 Task: Find connections with filter location Santa Brígida with filter topic #Startuplife with filter profile language Potuguese with filter current company IFFCO Tokio General Insurance Co. Ltd. with filter school Manipur University with filter industry Libraries with filter service category Retirement Planning with filter keywords title Sales Representative
Action: Mouse moved to (547, 78)
Screenshot: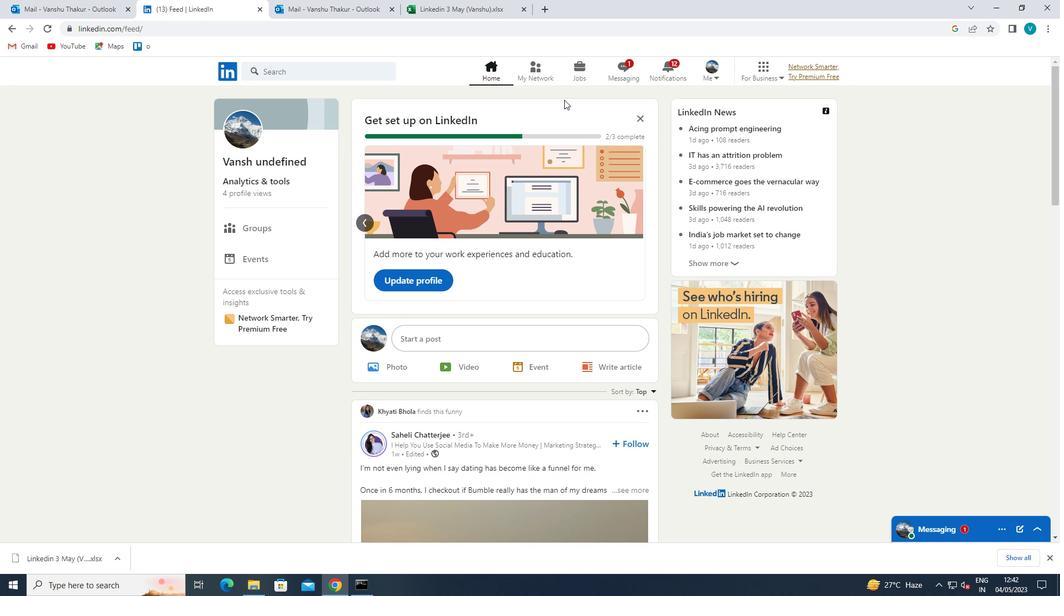 
Action: Mouse pressed left at (547, 78)
Screenshot: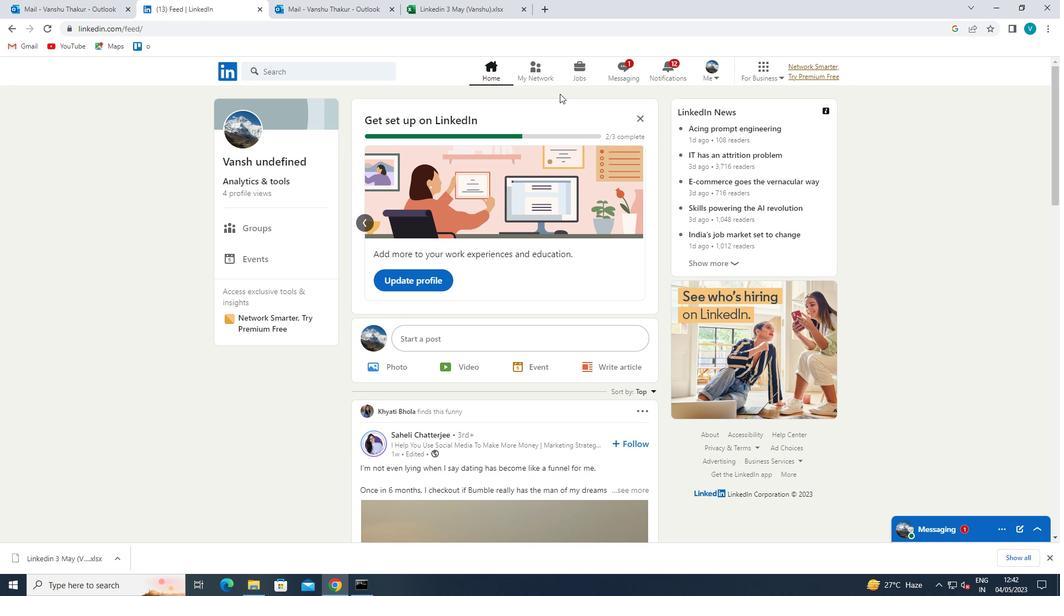 
Action: Mouse moved to (333, 135)
Screenshot: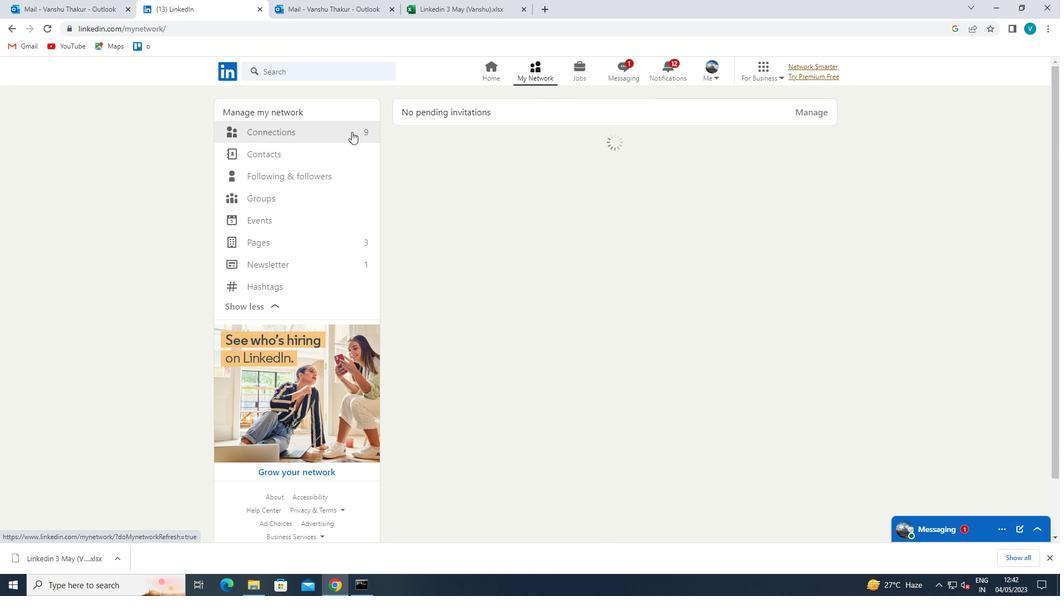 
Action: Mouse pressed left at (333, 135)
Screenshot: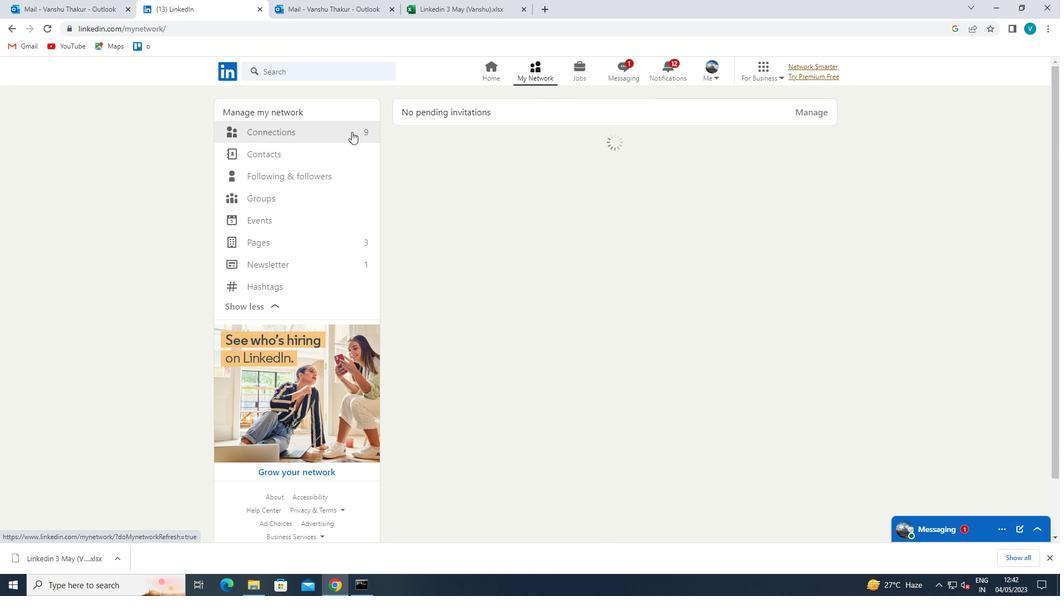 
Action: Mouse moved to (603, 132)
Screenshot: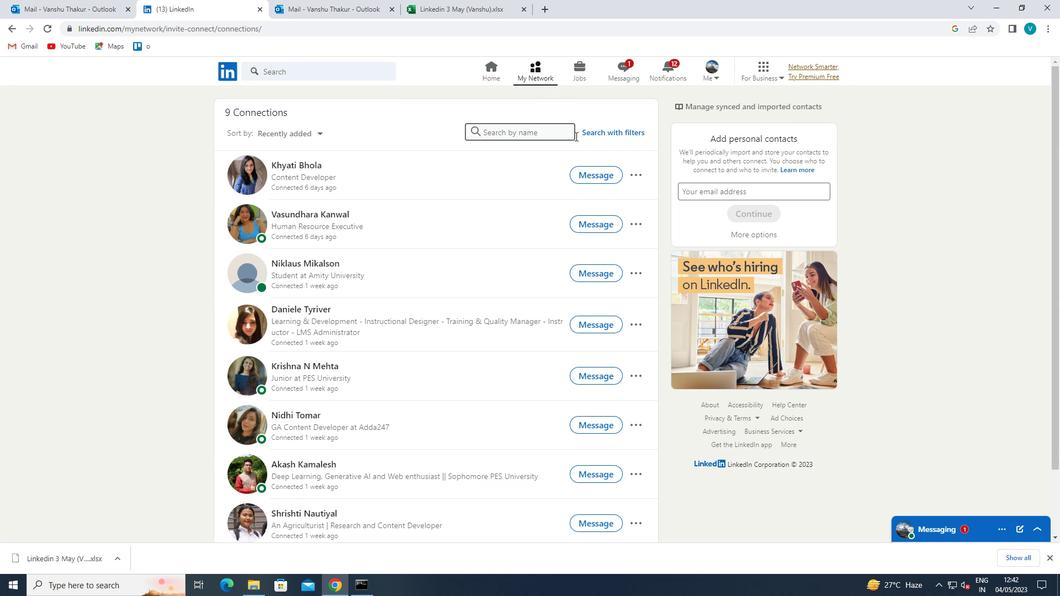 
Action: Mouse pressed left at (603, 132)
Screenshot: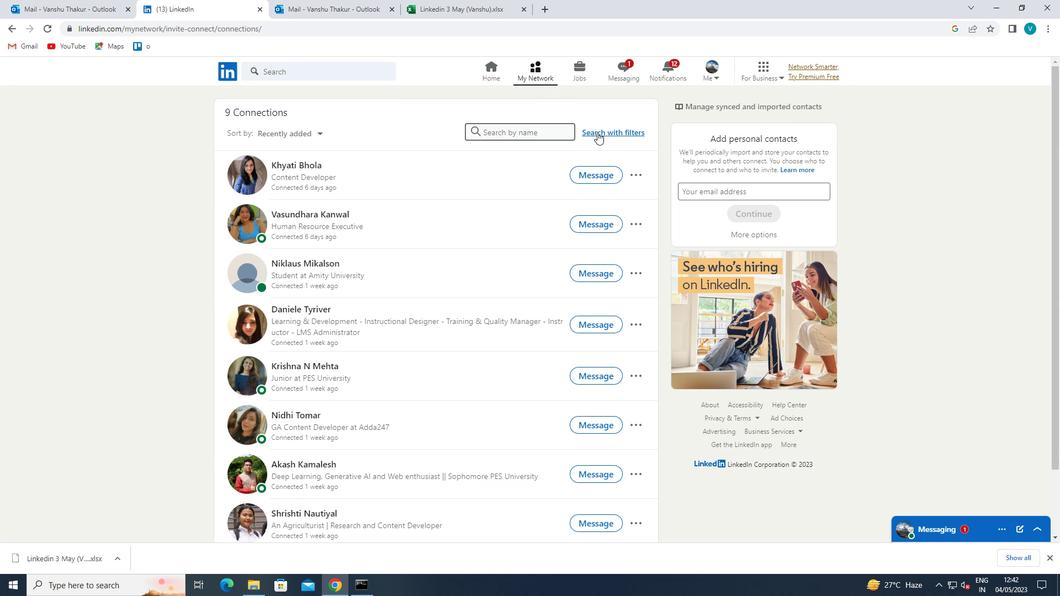 
Action: Mouse moved to (541, 104)
Screenshot: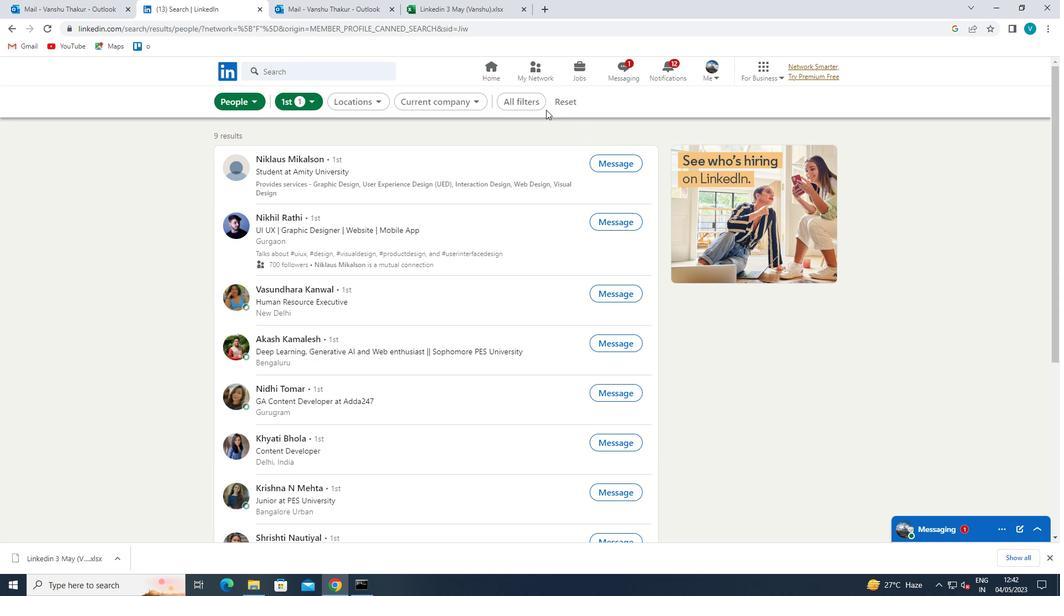 
Action: Mouse pressed left at (541, 104)
Screenshot: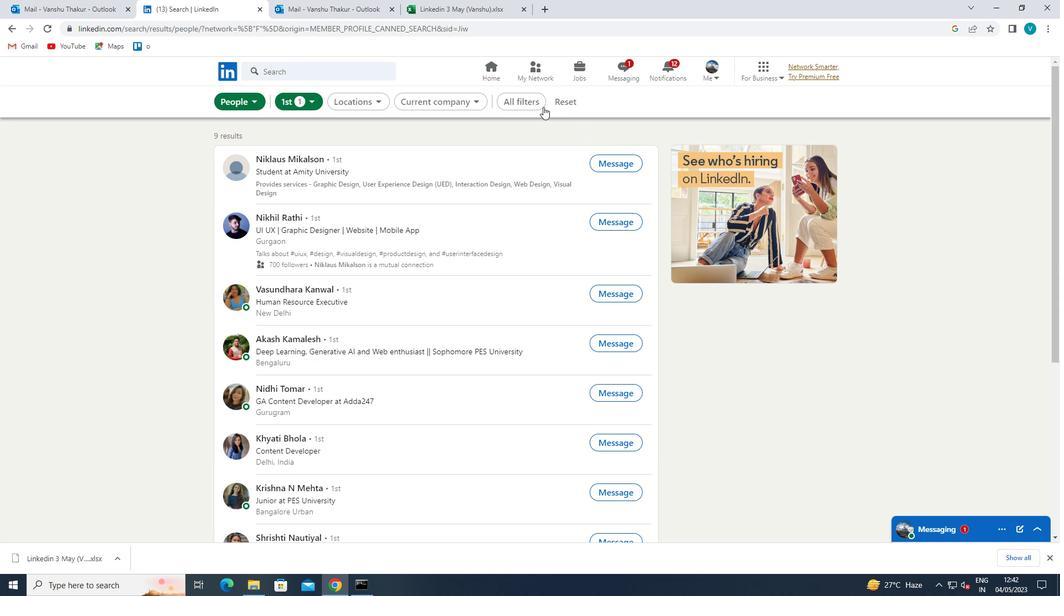 
Action: Mouse moved to (910, 231)
Screenshot: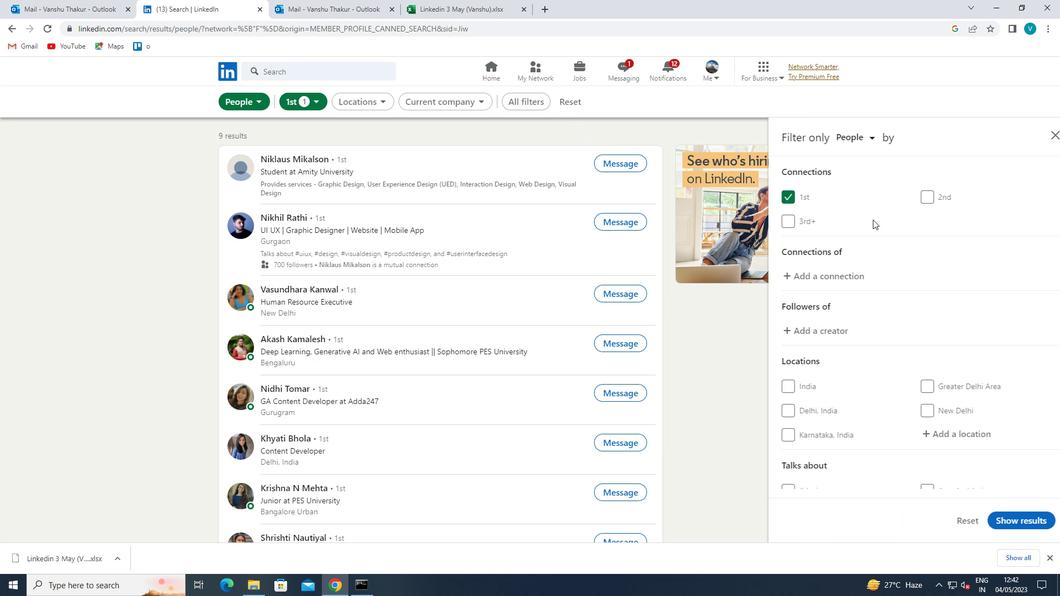 
Action: Mouse scrolled (910, 230) with delta (0, 0)
Screenshot: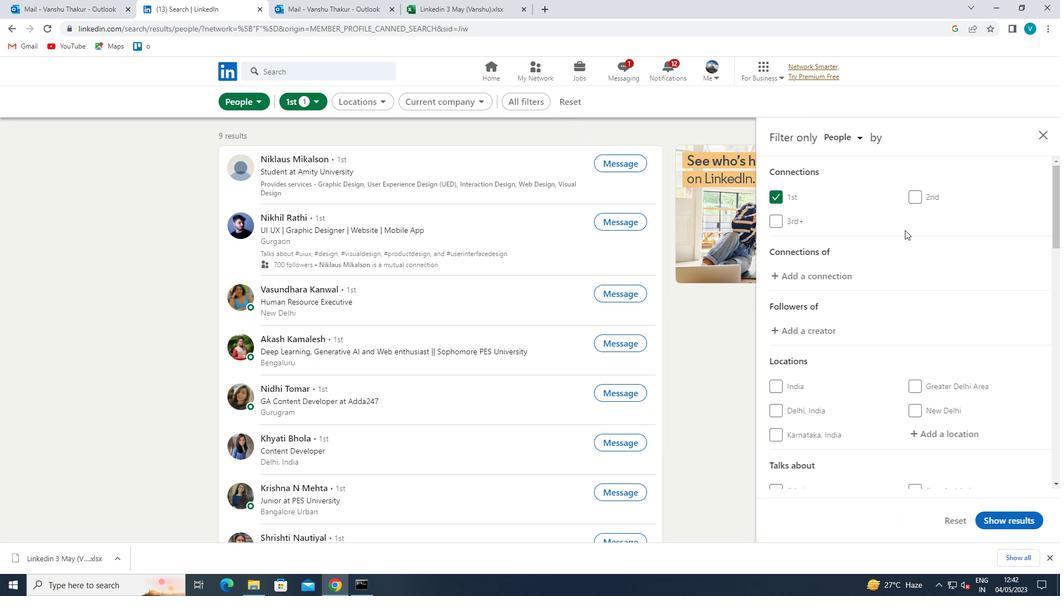 
Action: Mouse scrolled (910, 230) with delta (0, 0)
Screenshot: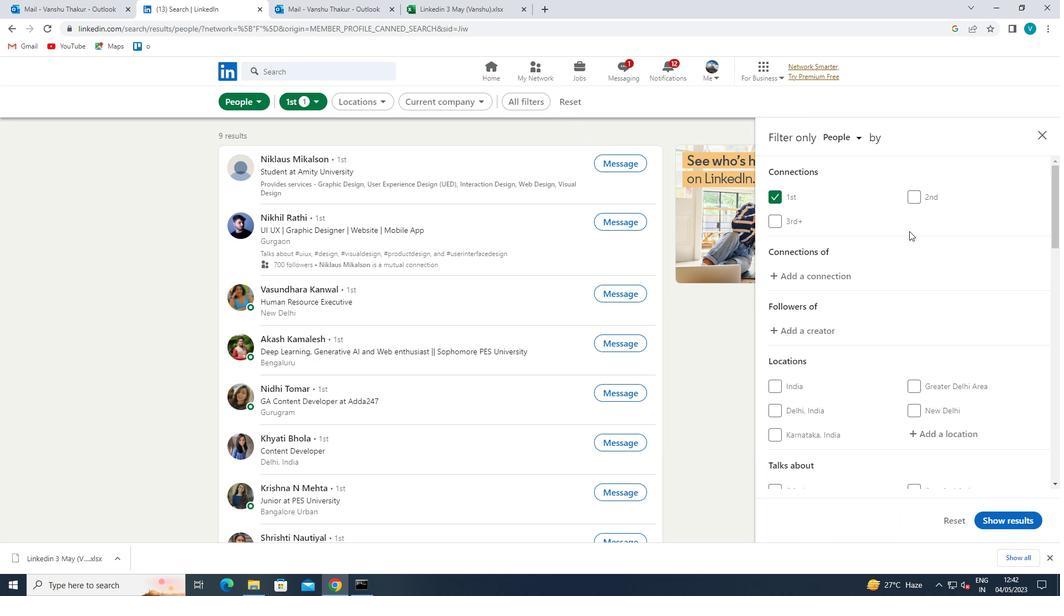 
Action: Mouse moved to (944, 321)
Screenshot: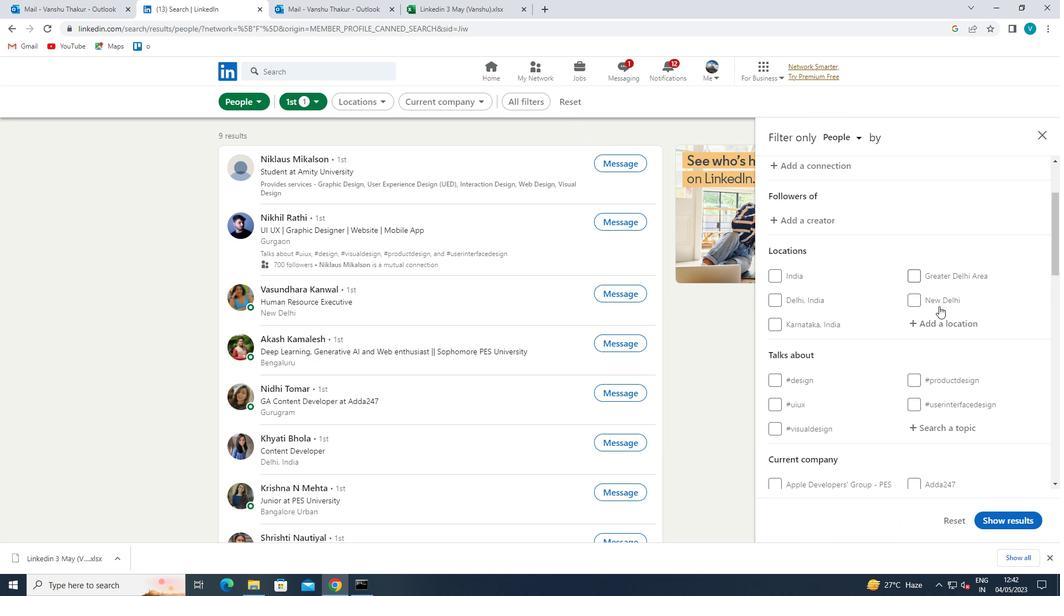 
Action: Mouse pressed left at (944, 321)
Screenshot: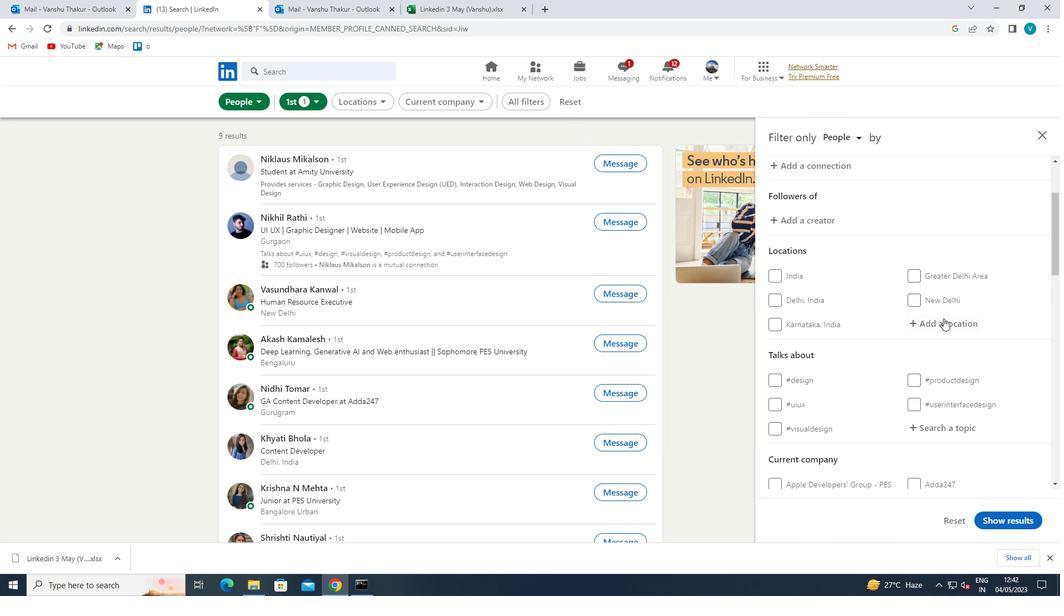 
Action: Mouse moved to (856, 275)
Screenshot: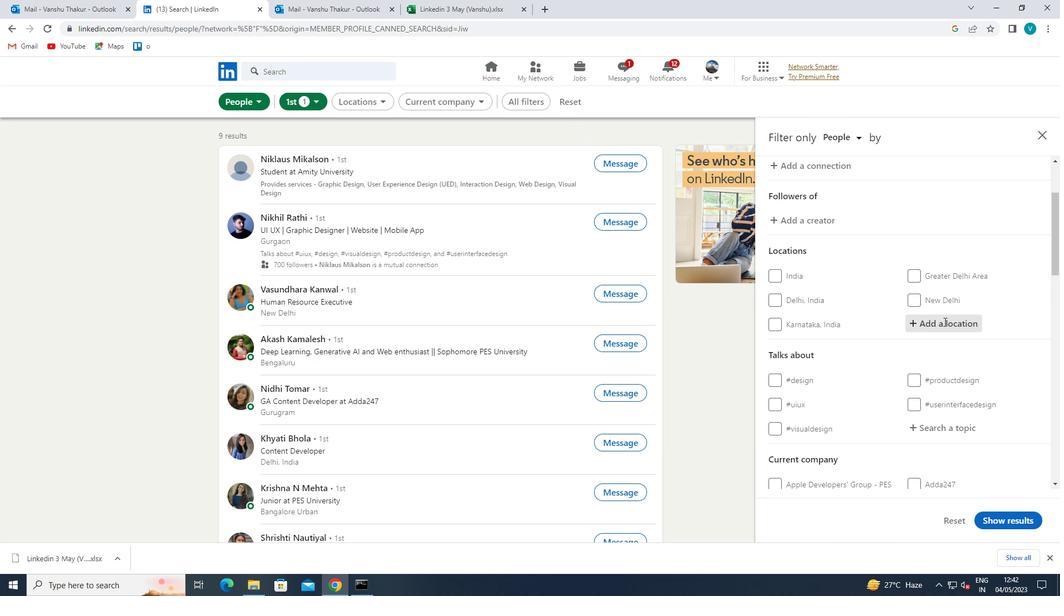 
Action: Key pressed <Key.shift>SANTA<Key.space><Key.shift>BRIGIDA
Screenshot: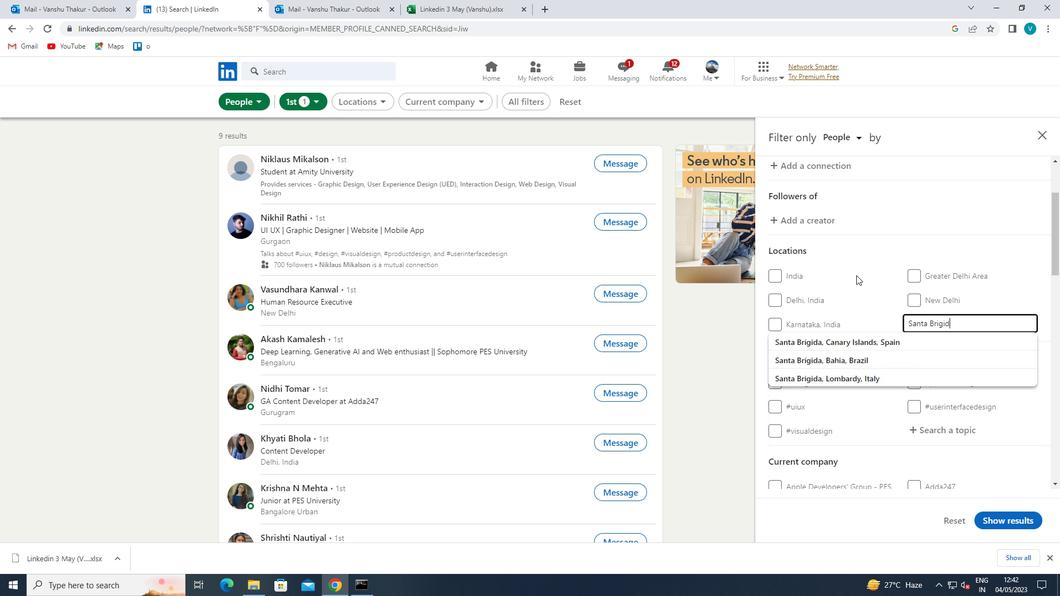 
Action: Mouse moved to (868, 341)
Screenshot: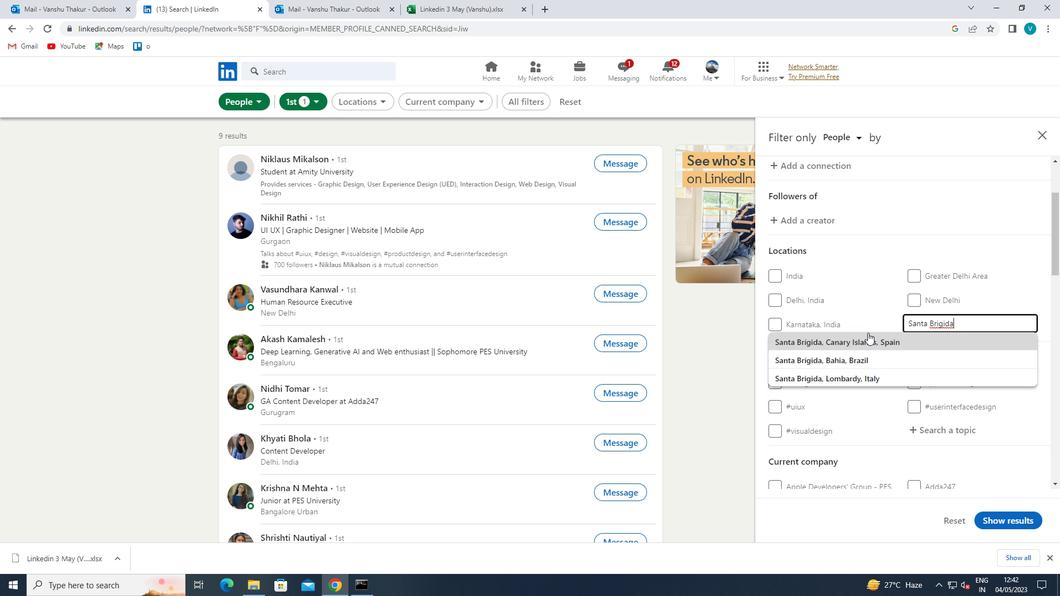 
Action: Mouse pressed left at (868, 341)
Screenshot: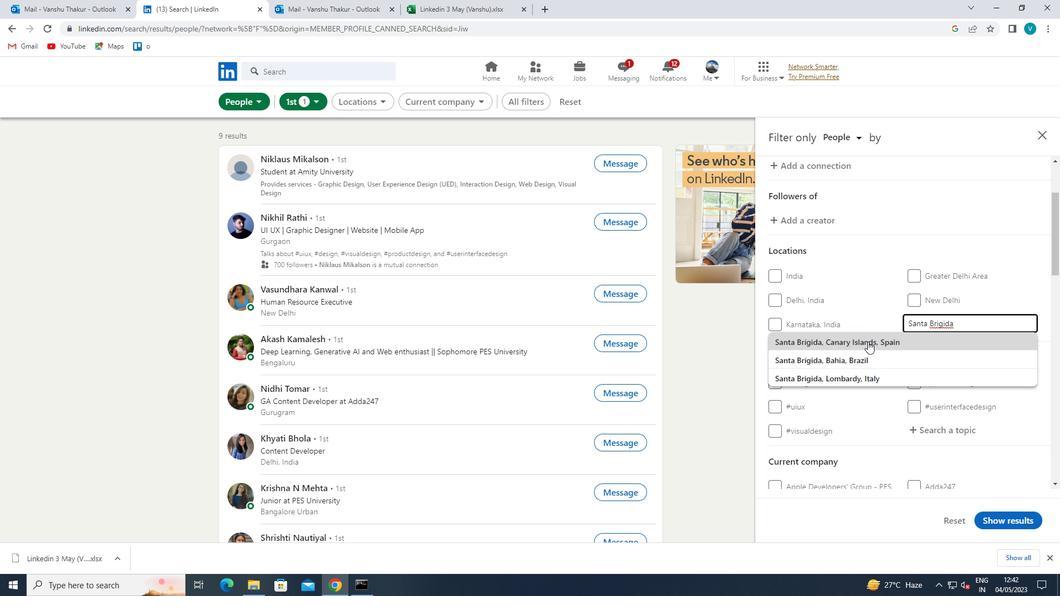 
Action: Mouse moved to (878, 336)
Screenshot: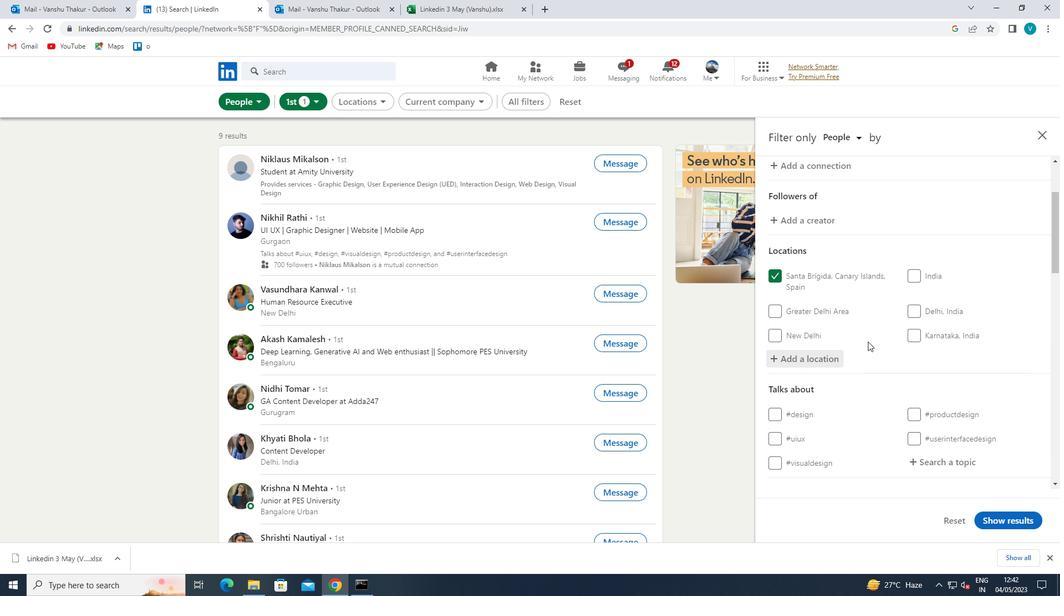 
Action: Mouse scrolled (878, 336) with delta (0, 0)
Screenshot: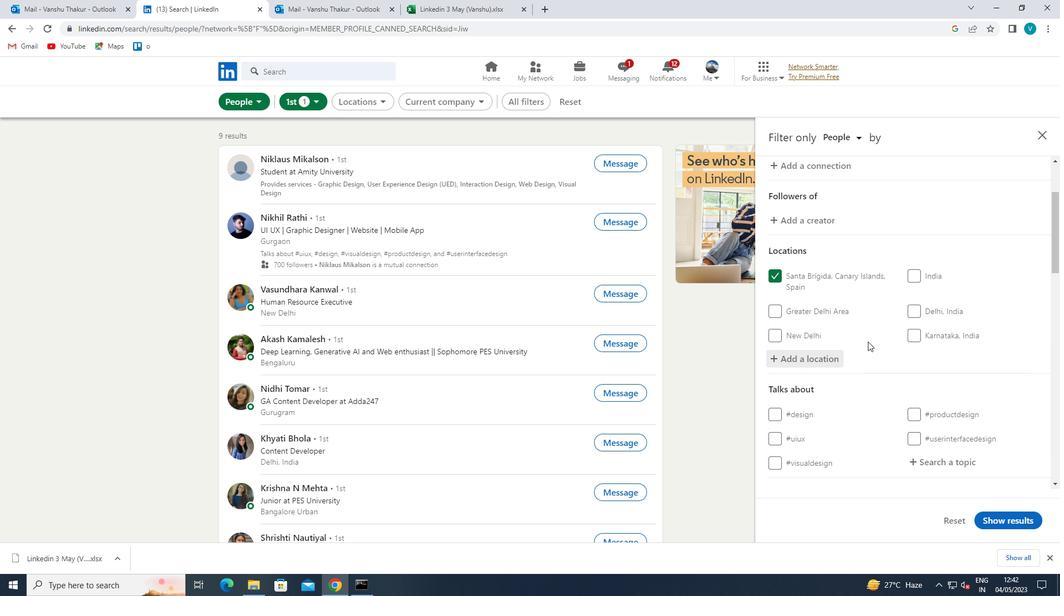 
Action: Mouse moved to (880, 336)
Screenshot: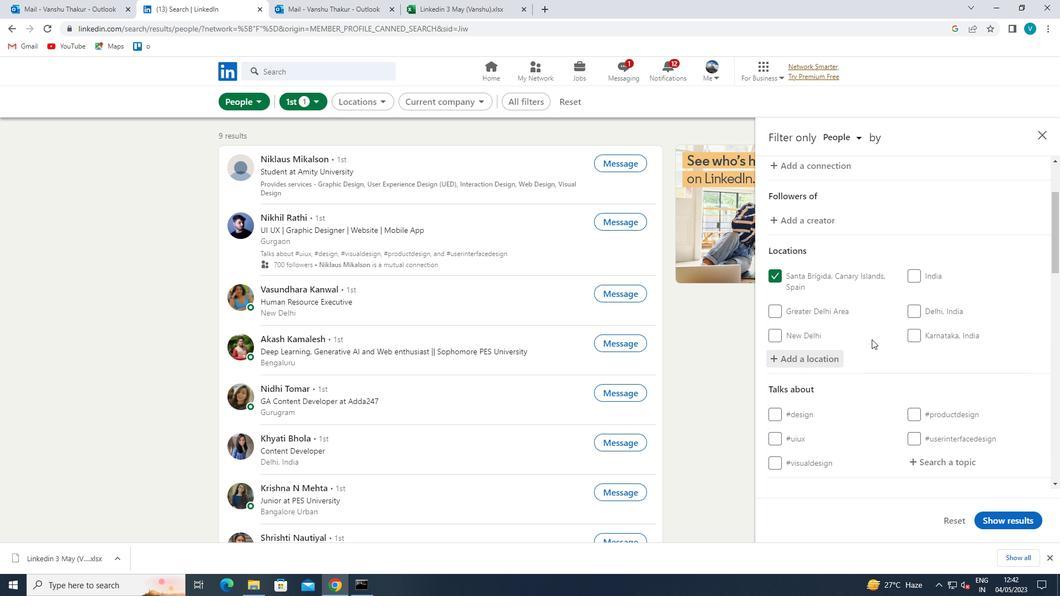 
Action: Mouse scrolled (880, 336) with delta (0, 0)
Screenshot: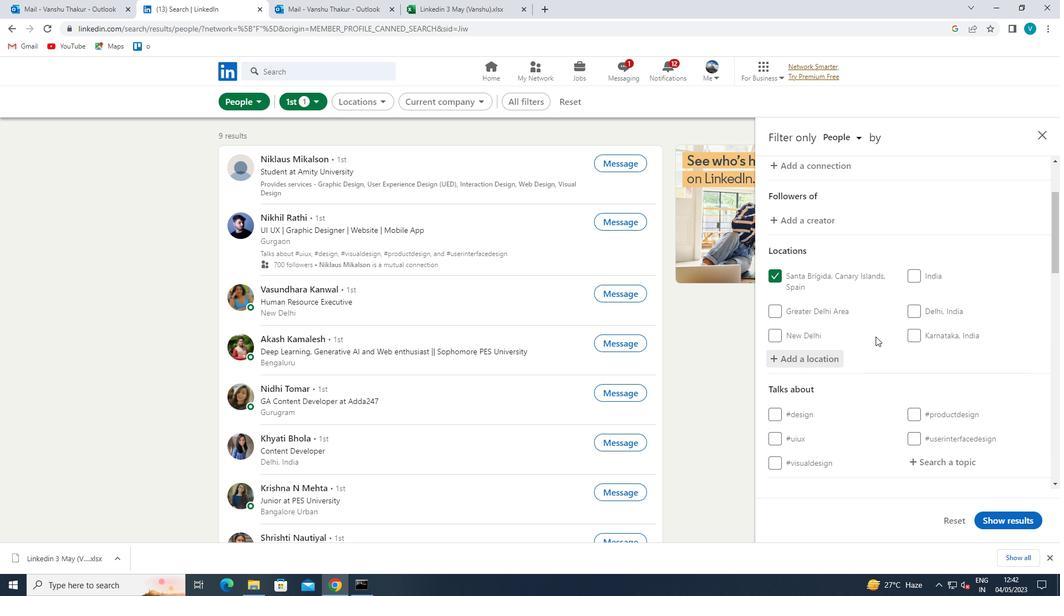 
Action: Mouse moved to (881, 337)
Screenshot: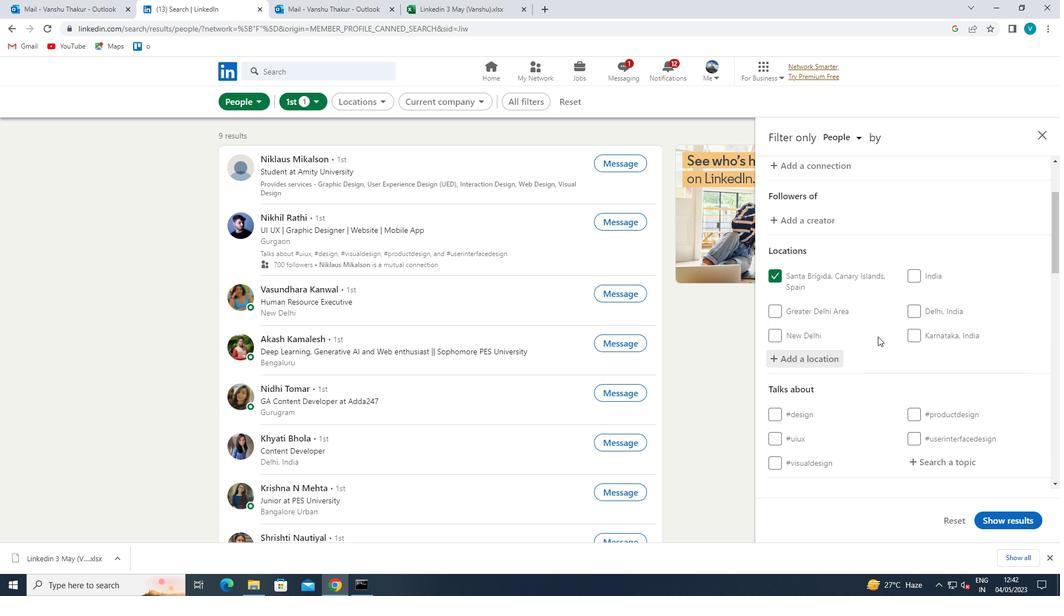 
Action: Mouse scrolled (881, 336) with delta (0, 0)
Screenshot: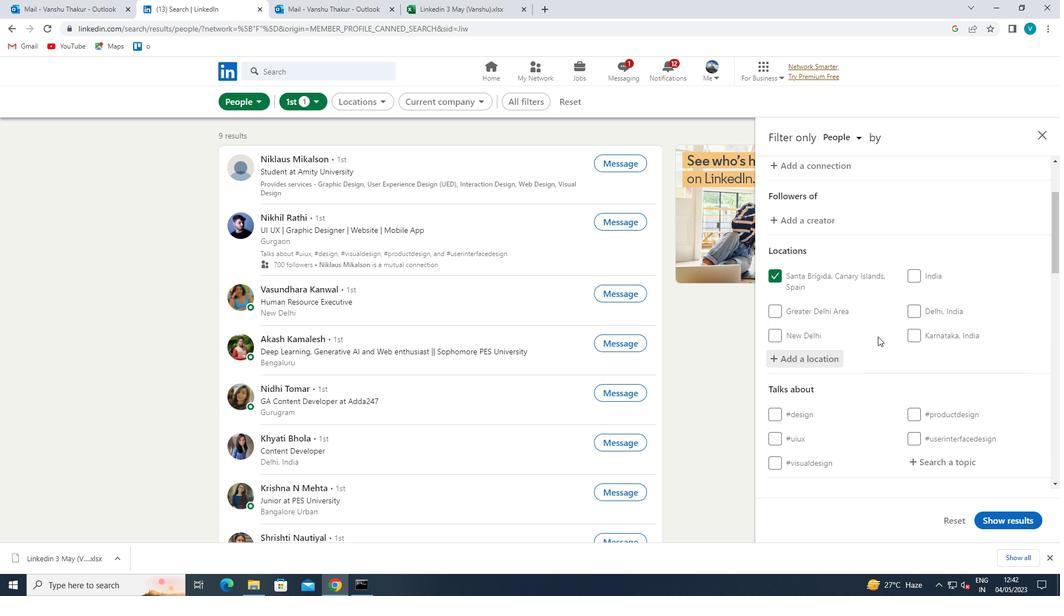 
Action: Mouse moved to (943, 297)
Screenshot: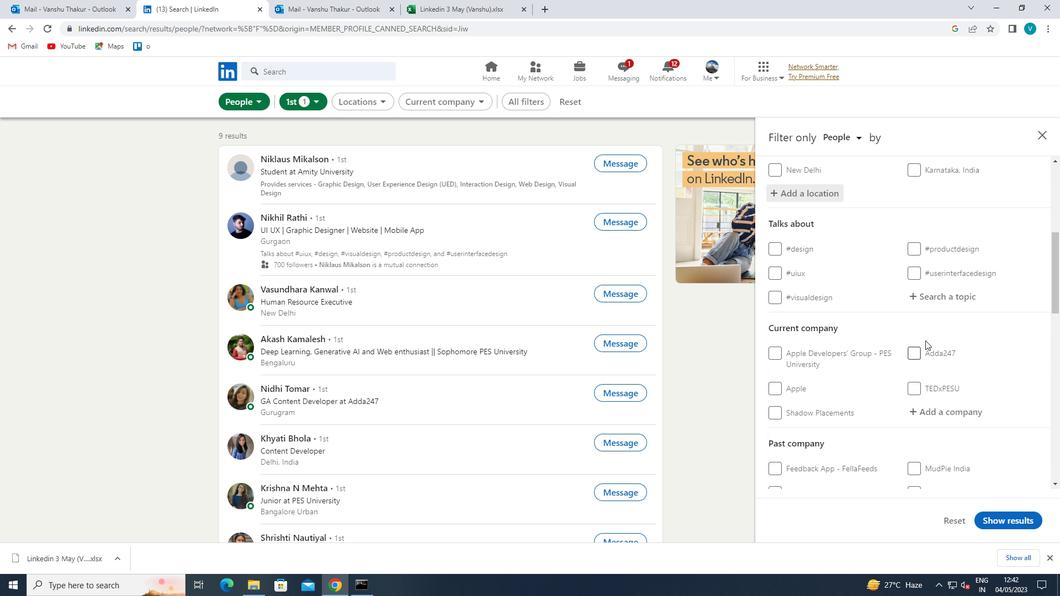 
Action: Mouse pressed left at (943, 297)
Screenshot: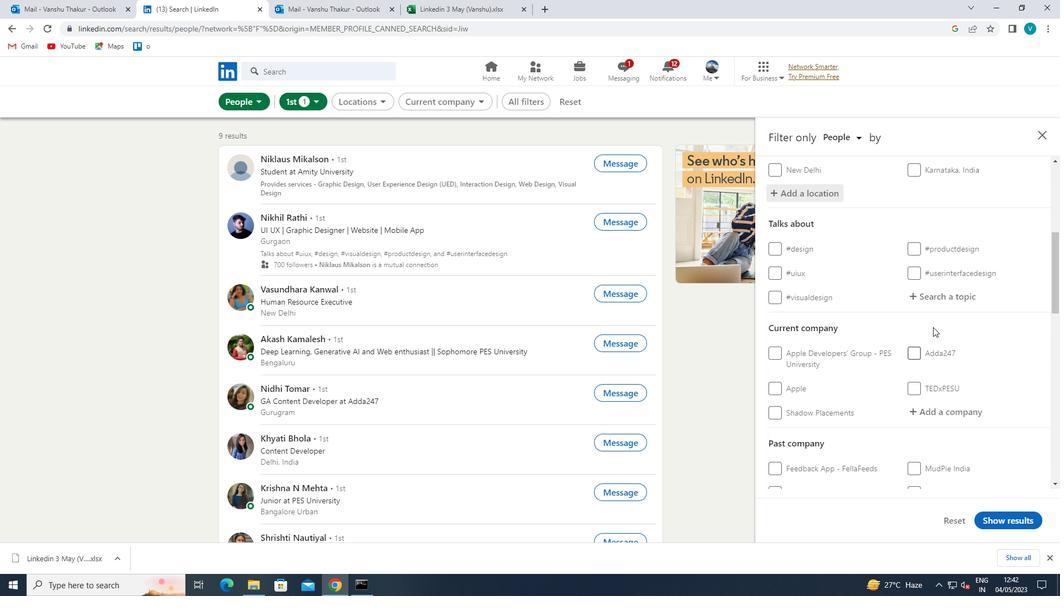 
Action: Mouse moved to (944, 297)
Screenshot: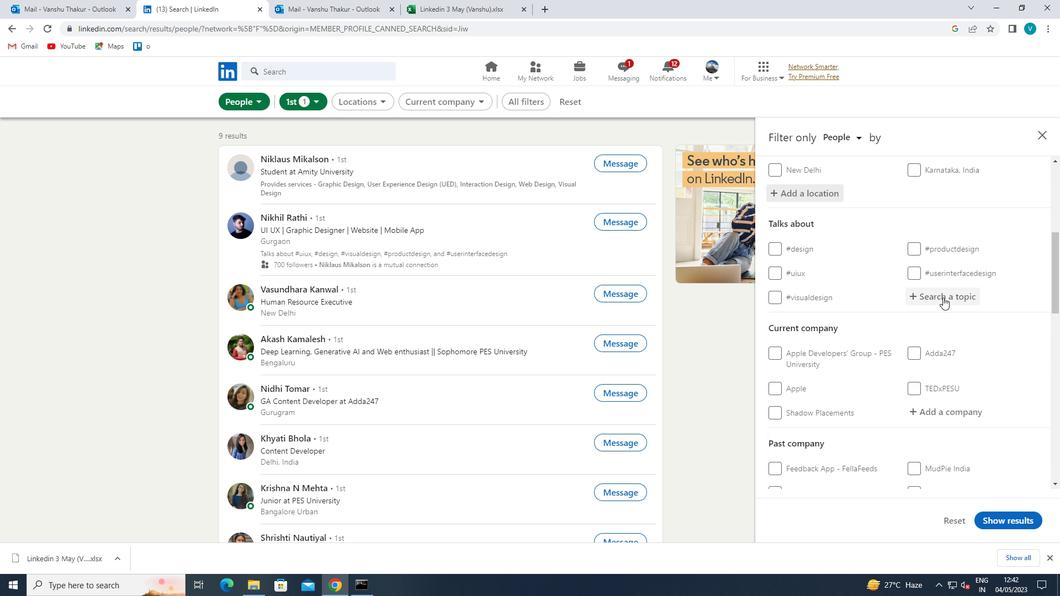 
Action: Key pressed <Key.shift>START
Screenshot: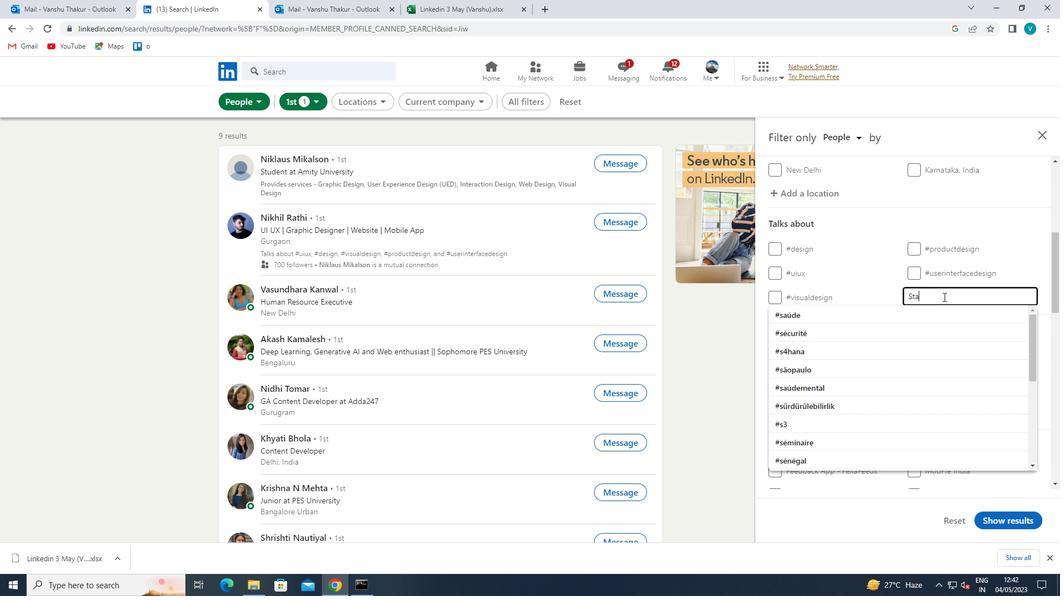 
Action: Mouse moved to (842, 366)
Screenshot: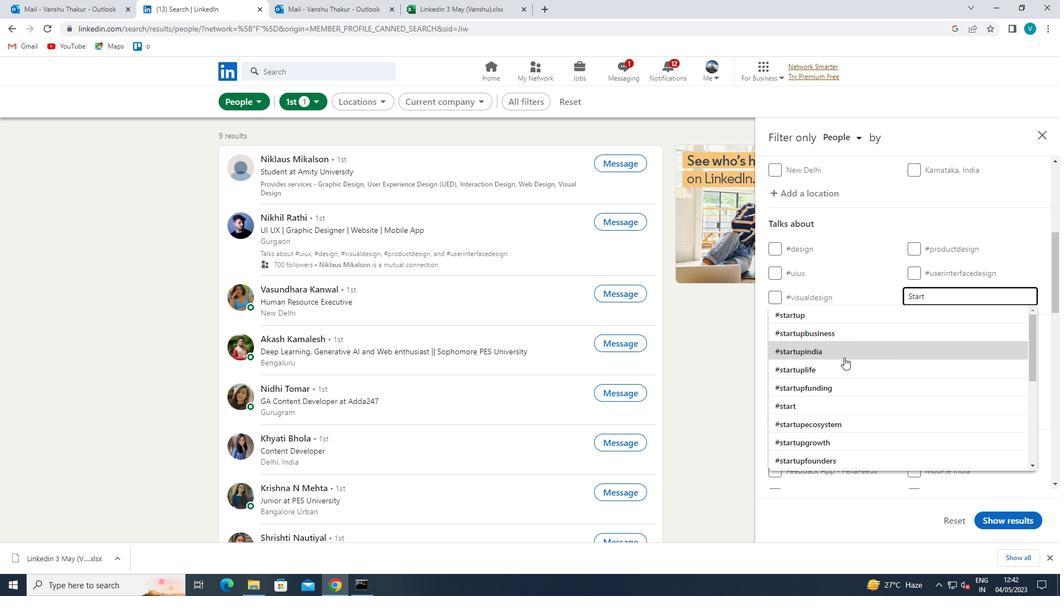 
Action: Mouse pressed left at (842, 366)
Screenshot: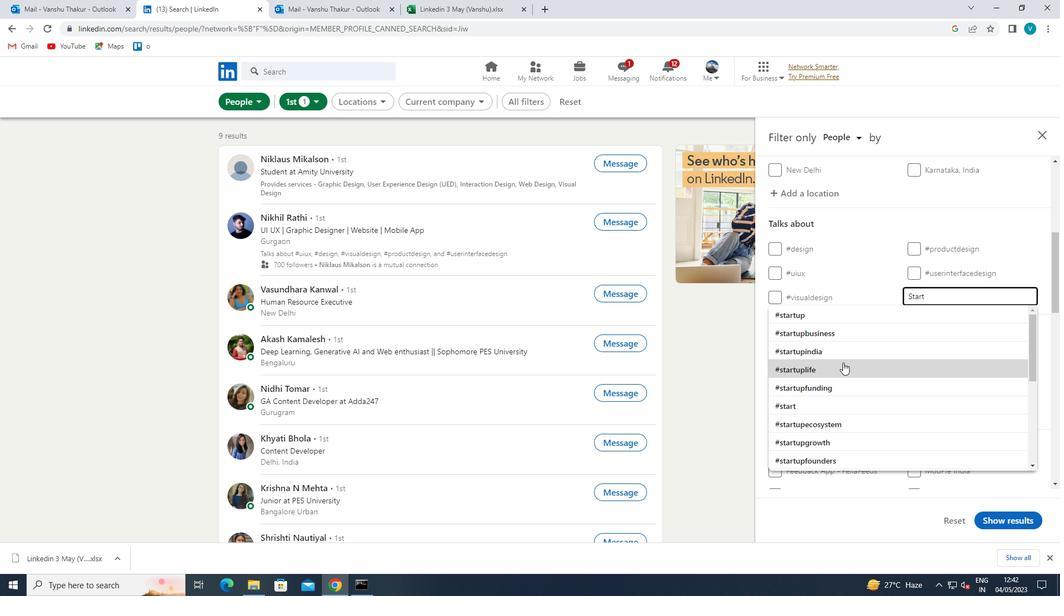 
Action: Mouse scrolled (842, 366) with delta (0, 0)
Screenshot: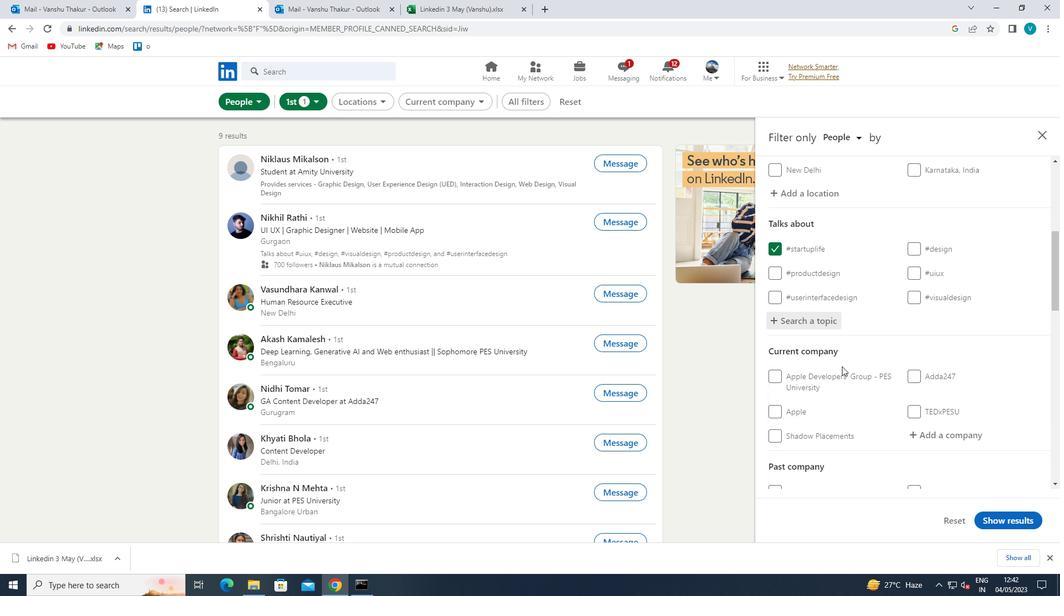 
Action: Mouse scrolled (842, 366) with delta (0, 0)
Screenshot: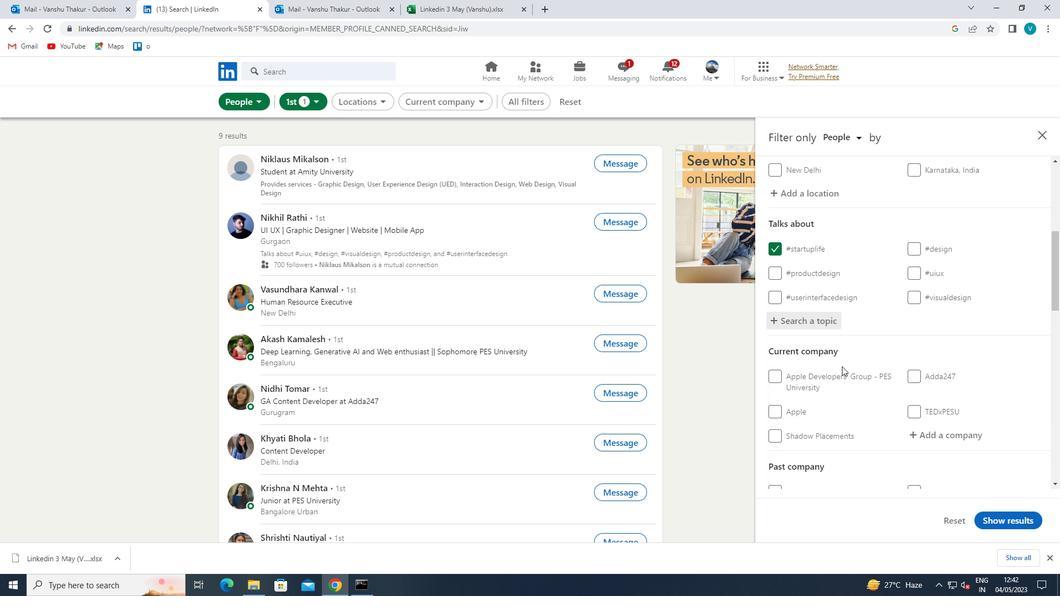 
Action: Mouse moved to (947, 326)
Screenshot: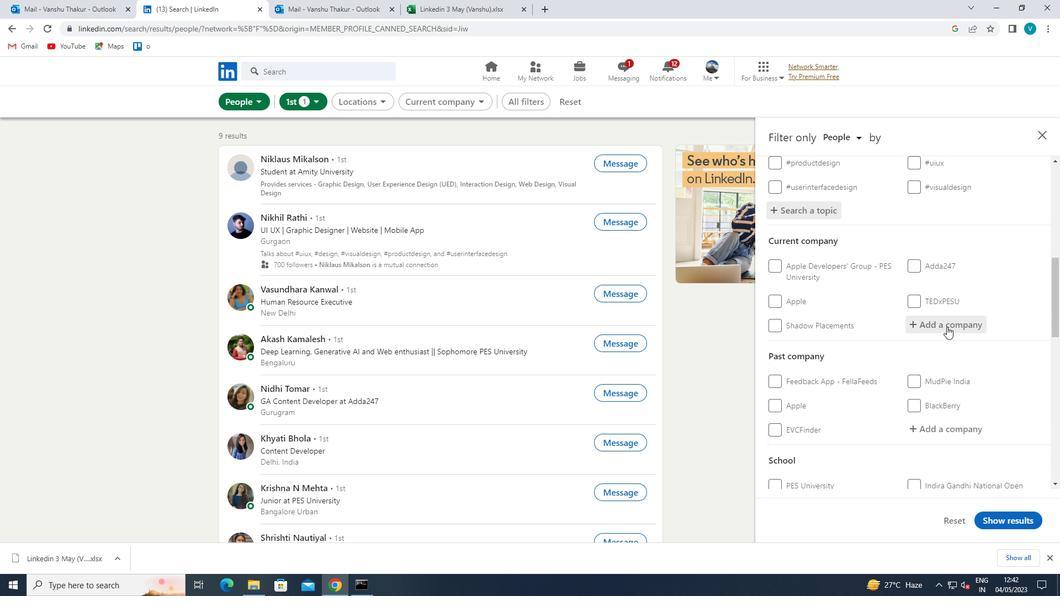 
Action: Mouse pressed left at (947, 326)
Screenshot: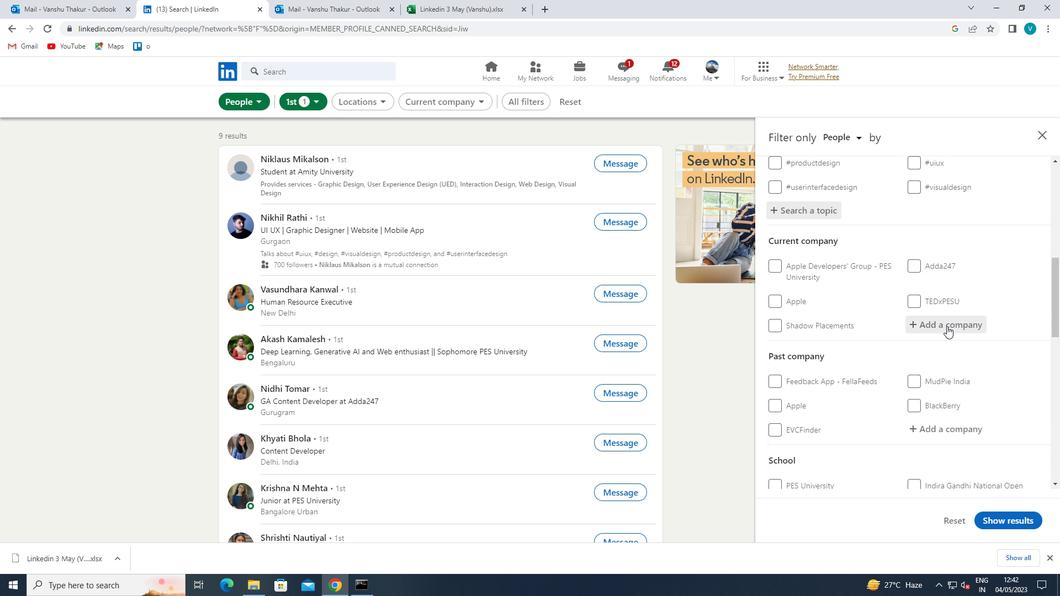 
Action: Key pressed <Key.shift>IFFCO<Key.space>
Screenshot: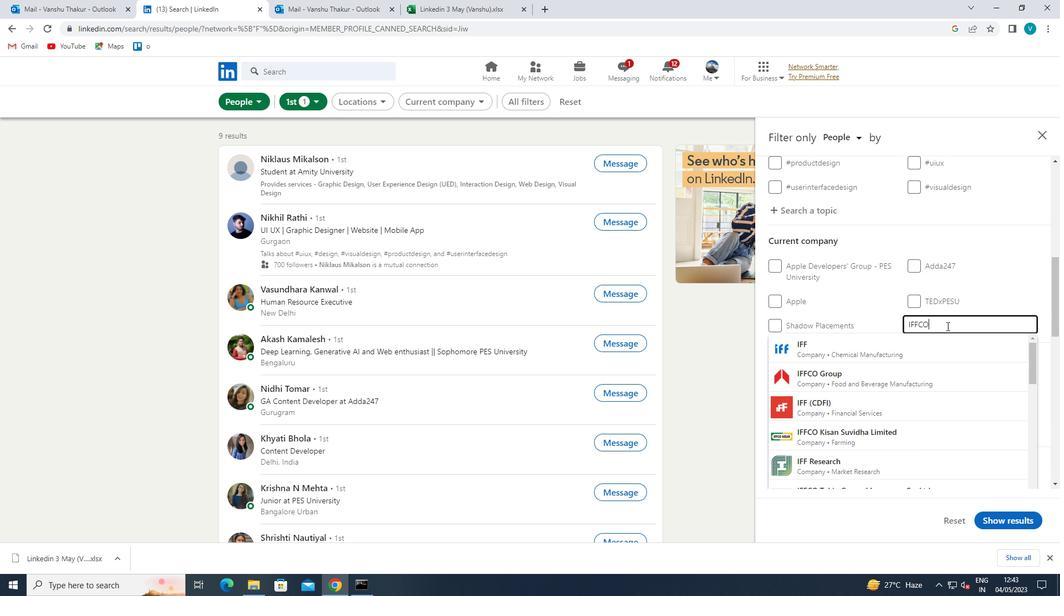 
Action: Mouse moved to (946, 399)
Screenshot: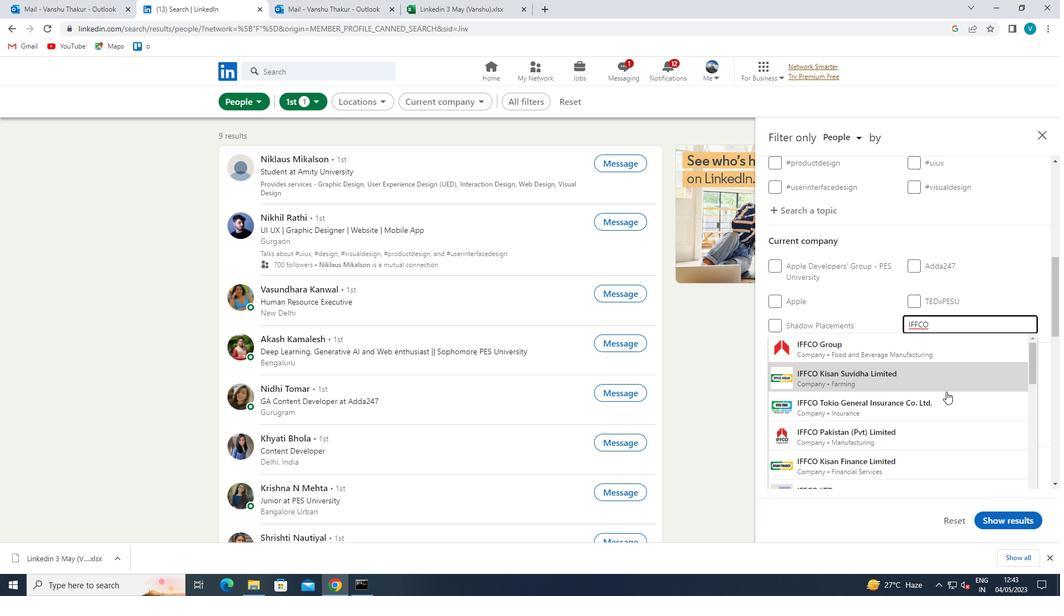 
Action: Mouse pressed left at (946, 399)
Screenshot: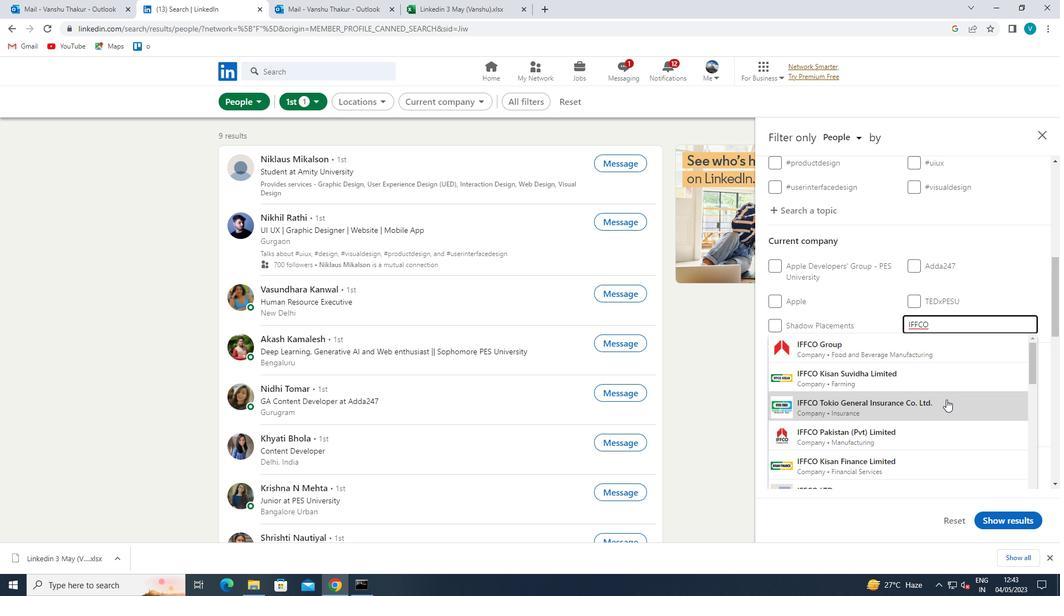 
Action: Mouse moved to (947, 367)
Screenshot: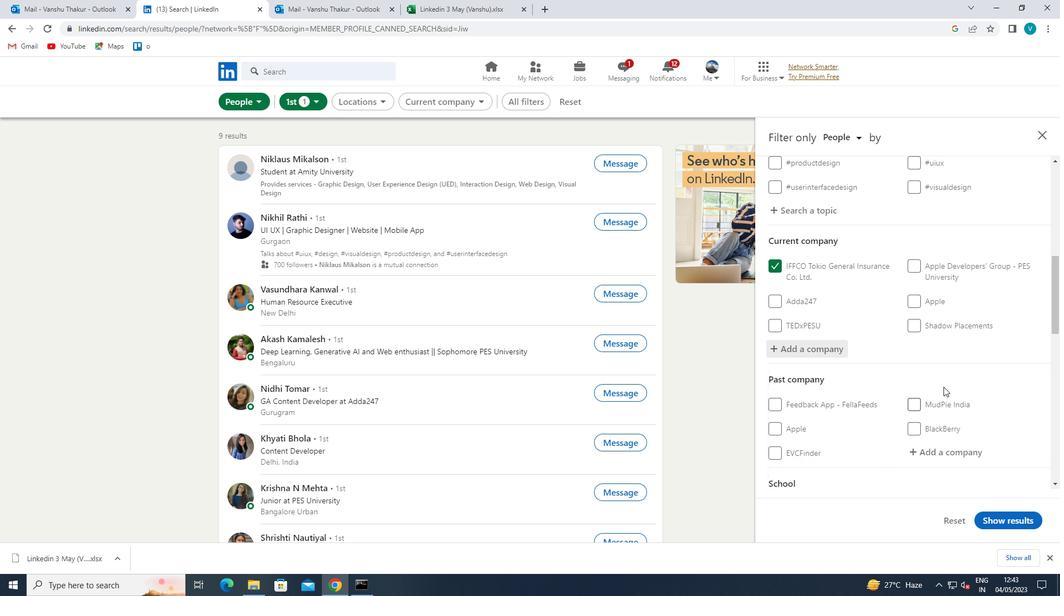 
Action: Mouse scrolled (947, 366) with delta (0, 0)
Screenshot: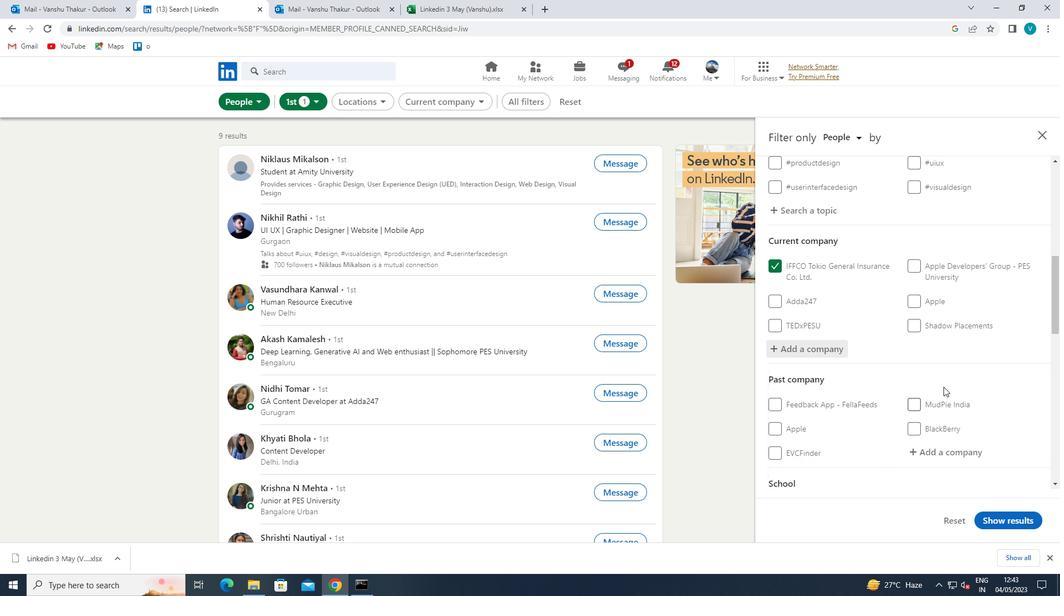 
Action: Mouse moved to (948, 363)
Screenshot: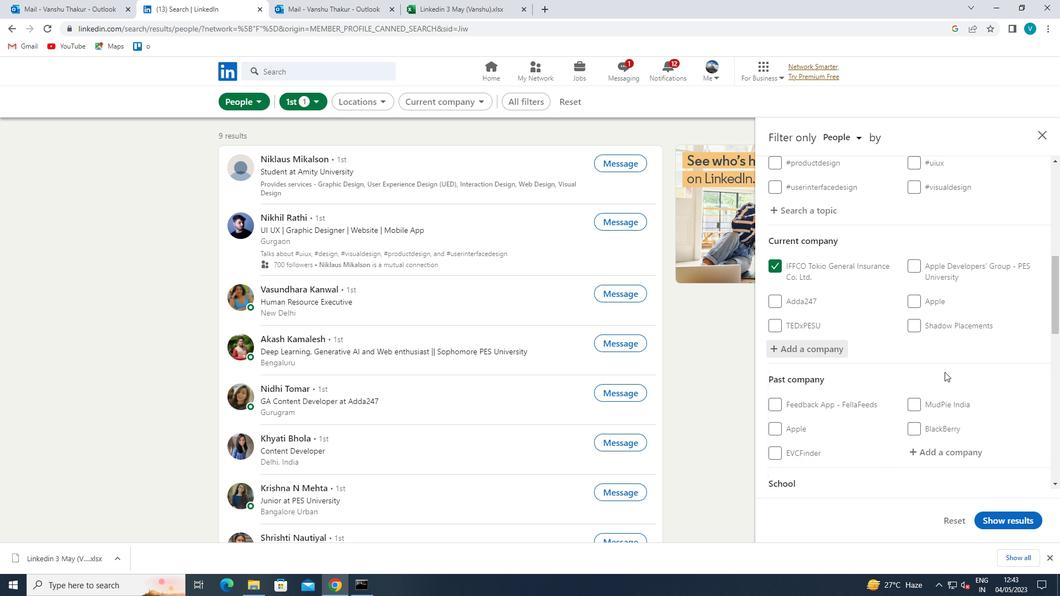 
Action: Mouse scrolled (948, 362) with delta (0, 0)
Screenshot: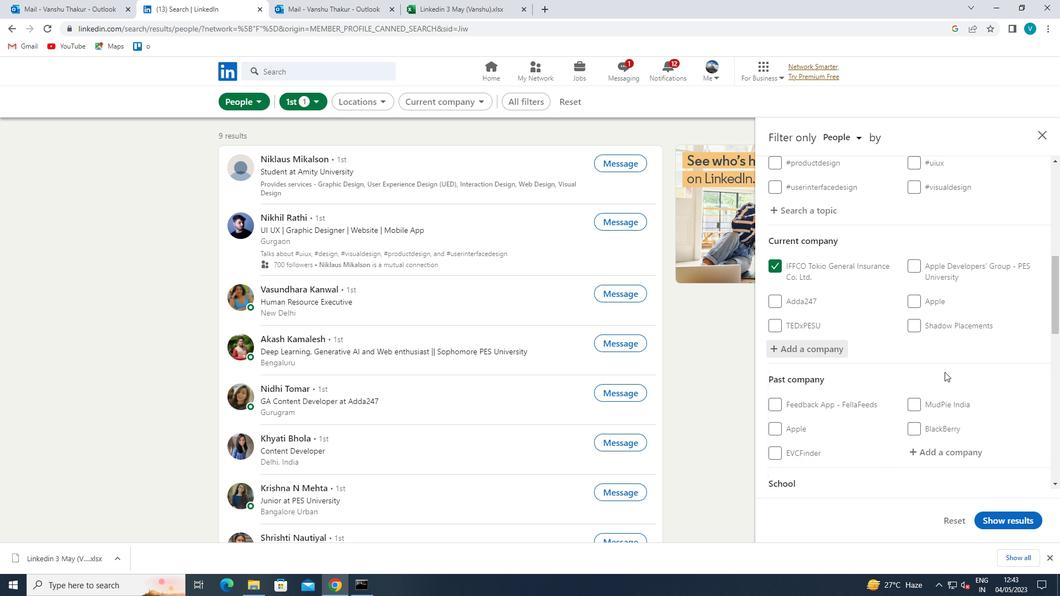 
Action: Mouse moved to (948, 362)
Screenshot: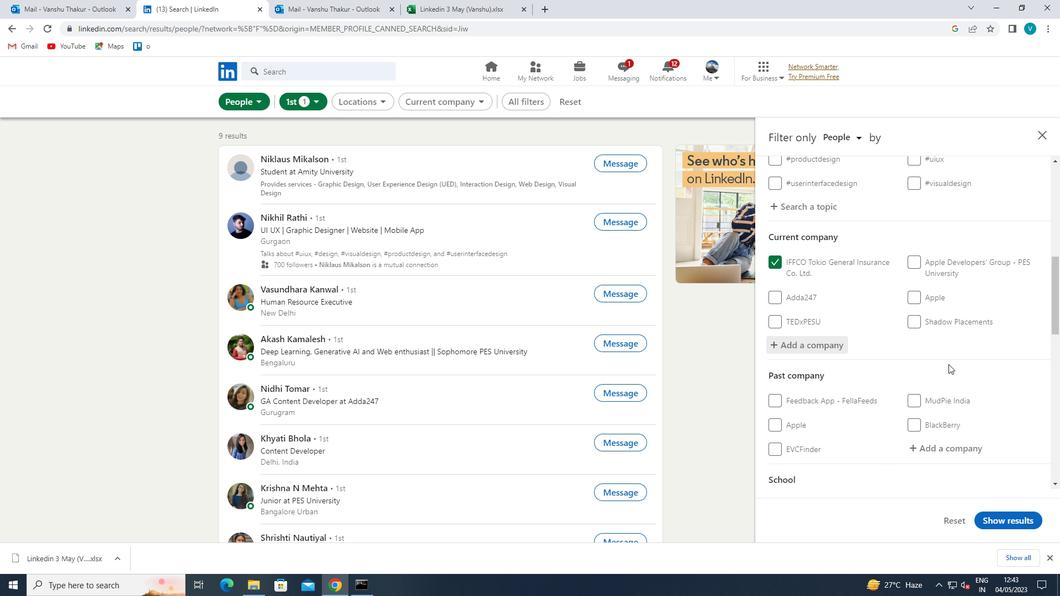 
Action: Mouse scrolled (948, 361) with delta (0, 0)
Screenshot: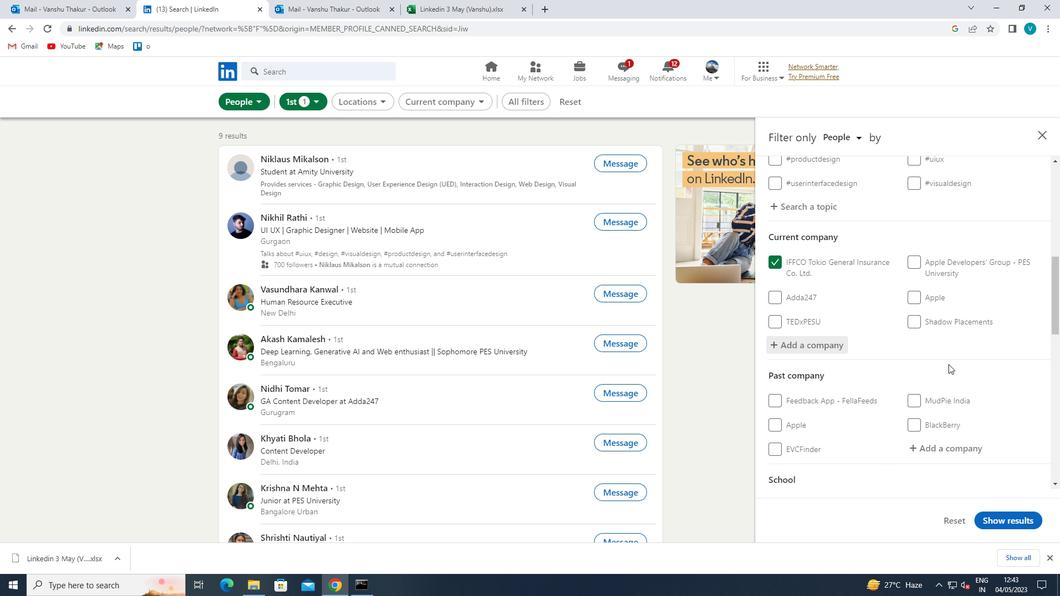 
Action: Mouse moved to (947, 361)
Screenshot: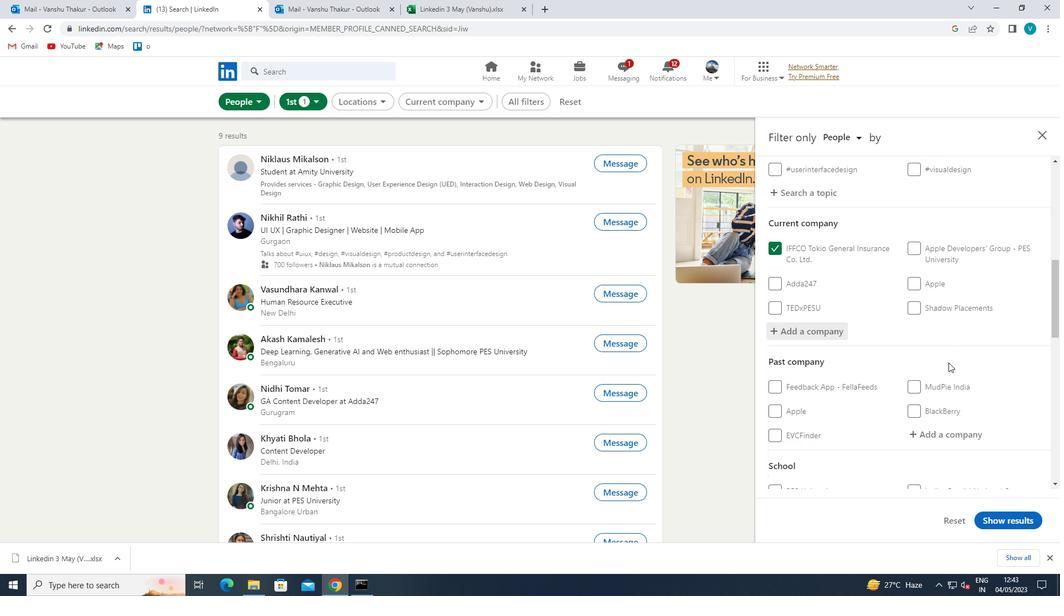 
Action: Mouse scrolled (947, 360) with delta (0, 0)
Screenshot: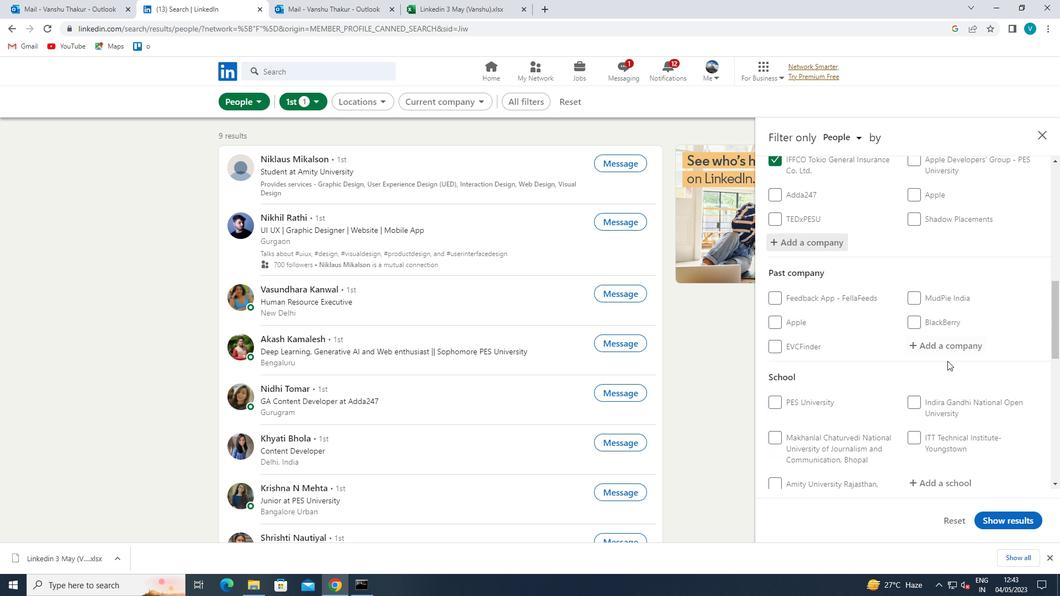 
Action: Mouse moved to (945, 362)
Screenshot: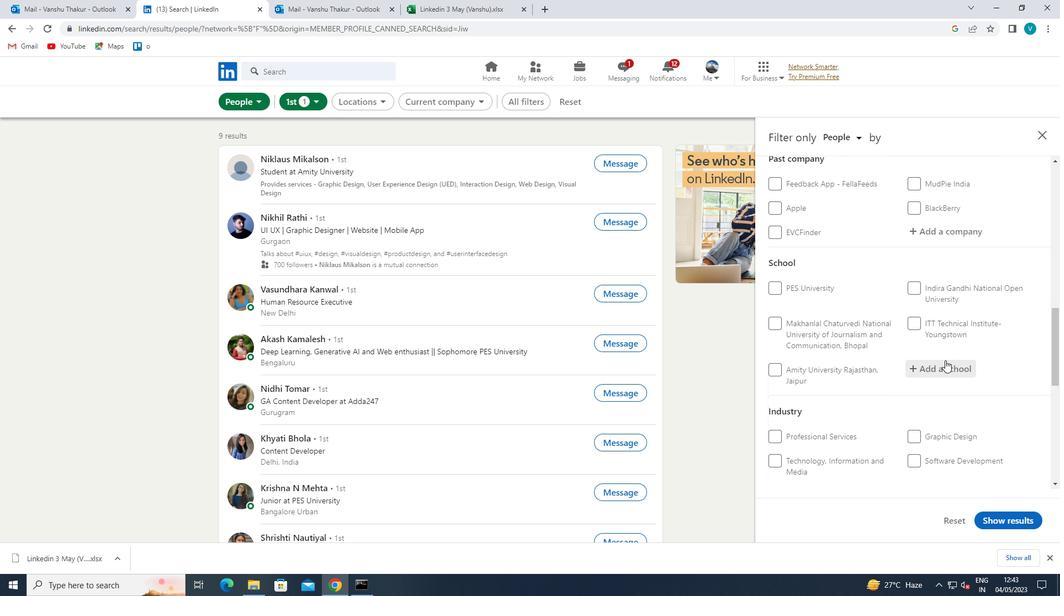 
Action: Mouse pressed left at (945, 362)
Screenshot: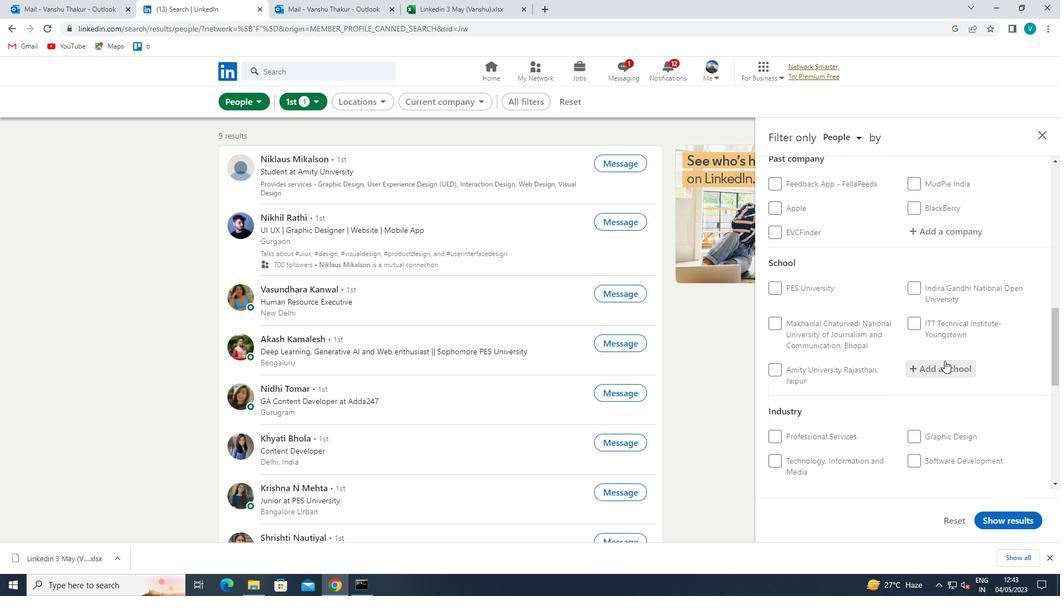
Action: Mouse moved to (946, 362)
Screenshot: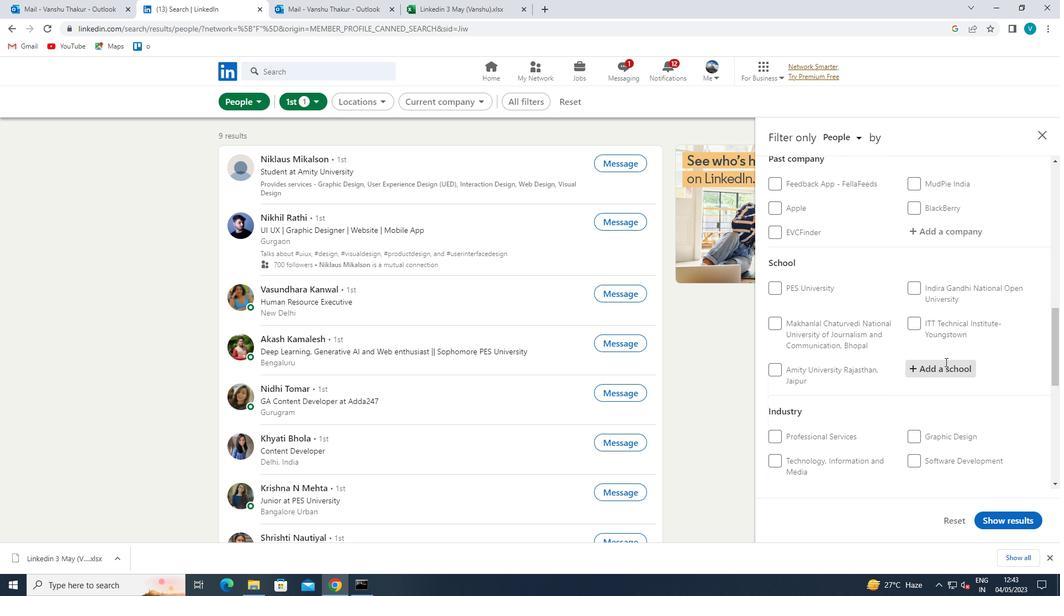 
Action: Key pressed <Key.shift>MANIPUR
Screenshot: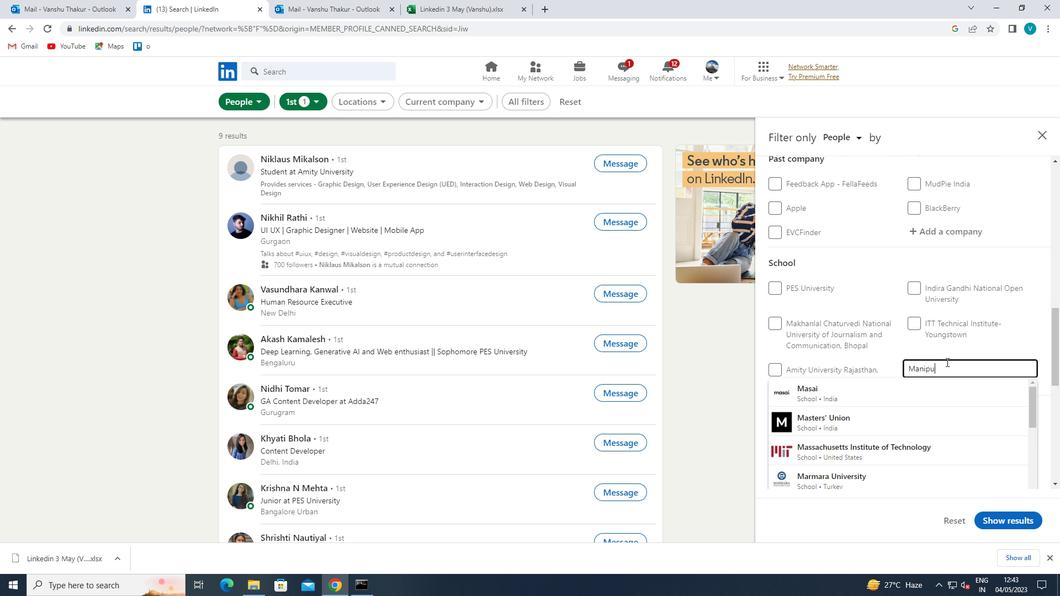 
Action: Mouse moved to (920, 396)
Screenshot: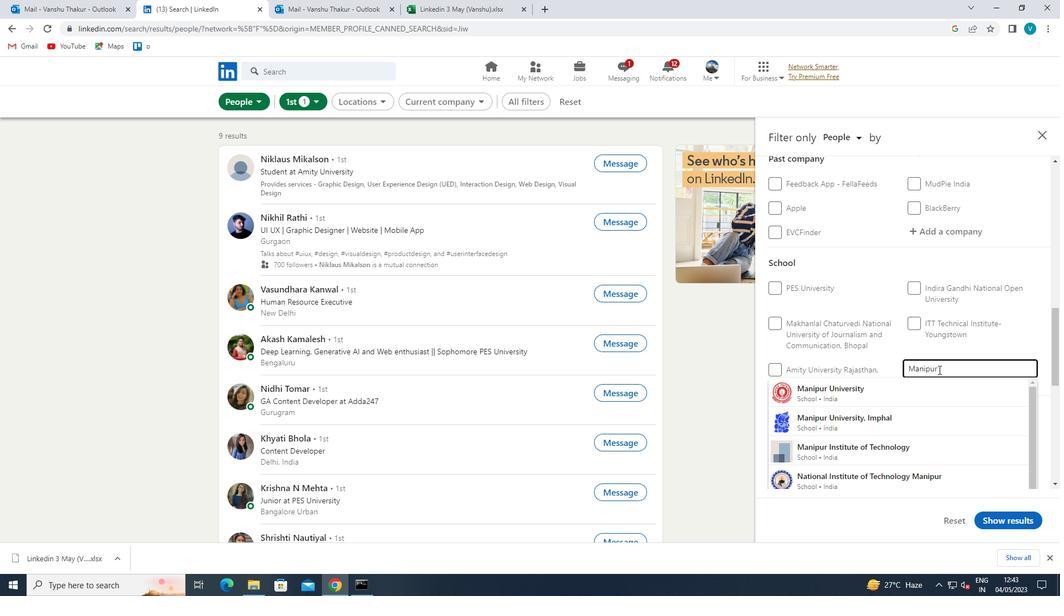 
Action: Mouse pressed left at (920, 396)
Screenshot: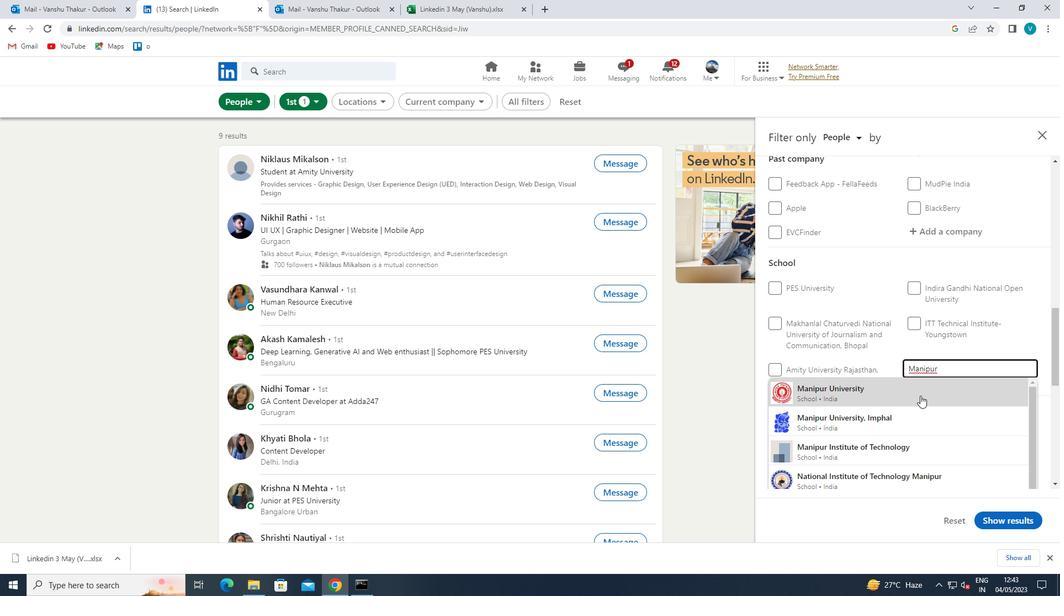 
Action: Mouse scrolled (920, 395) with delta (0, 0)
Screenshot: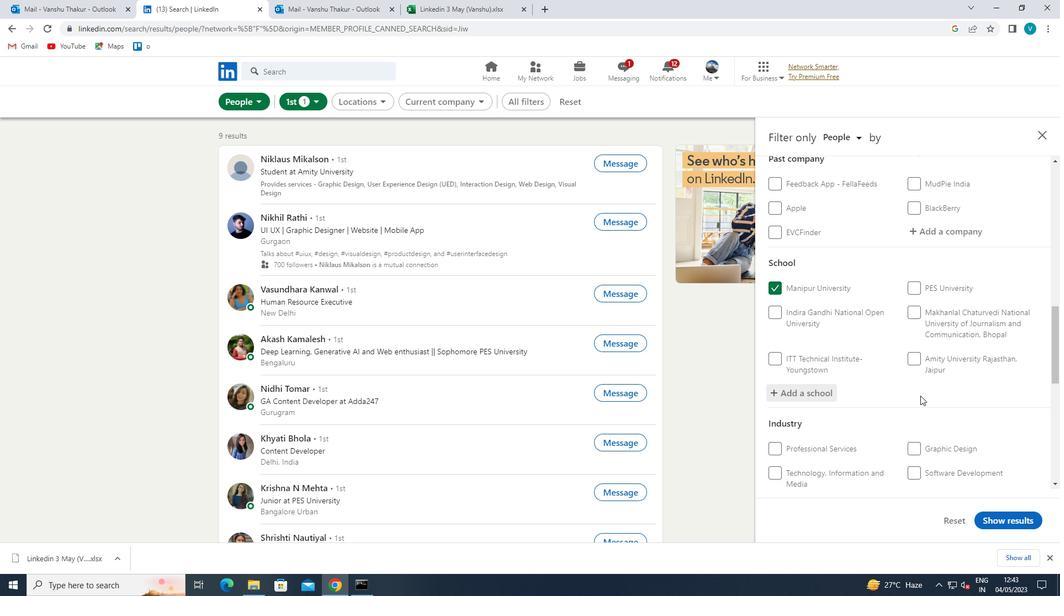
Action: Mouse scrolled (920, 395) with delta (0, 0)
Screenshot: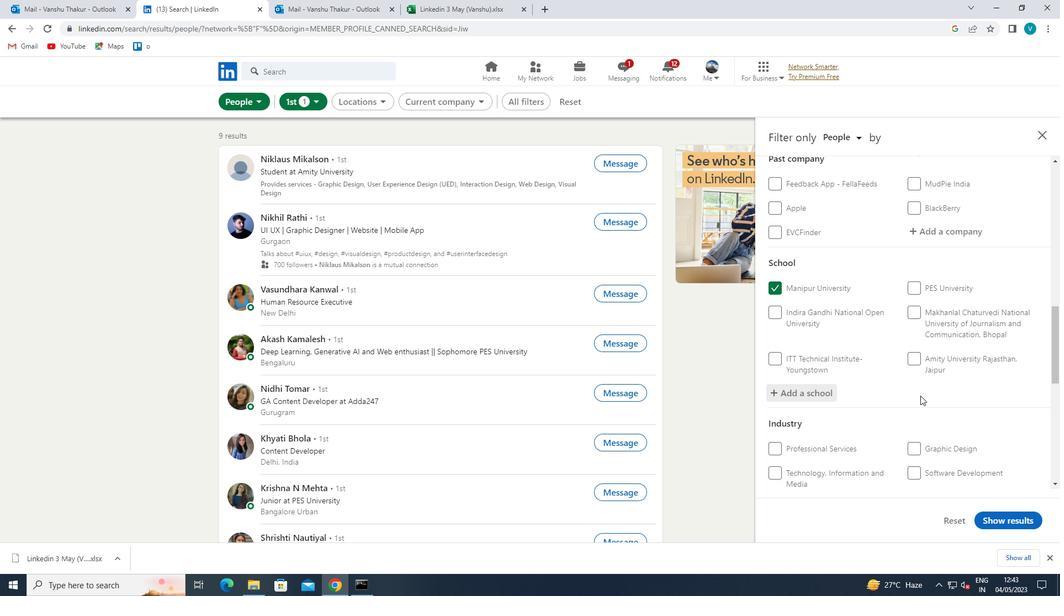 
Action: Mouse scrolled (920, 395) with delta (0, 0)
Screenshot: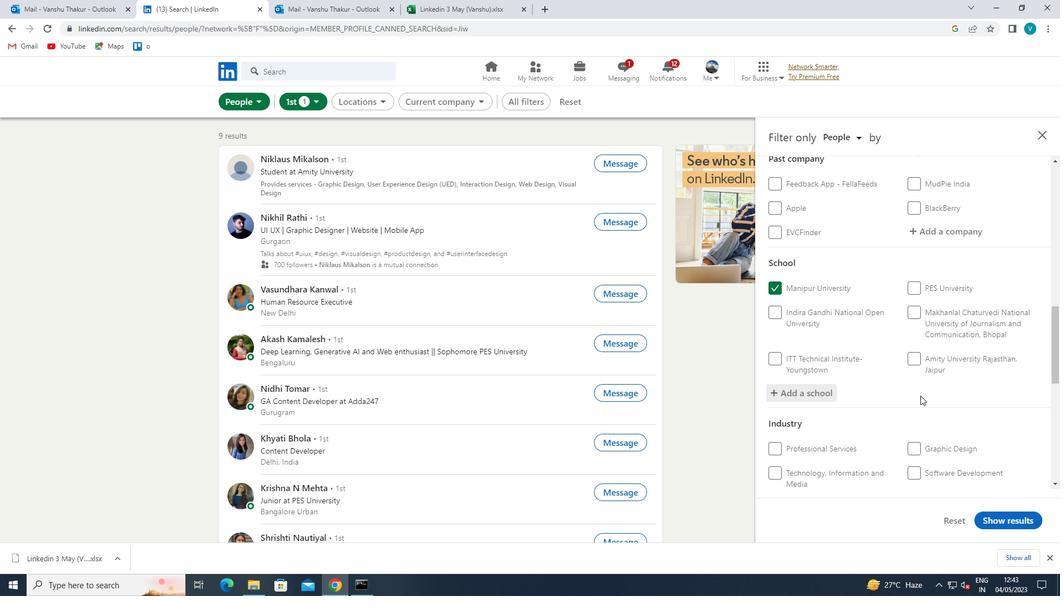 
Action: Mouse moved to (940, 346)
Screenshot: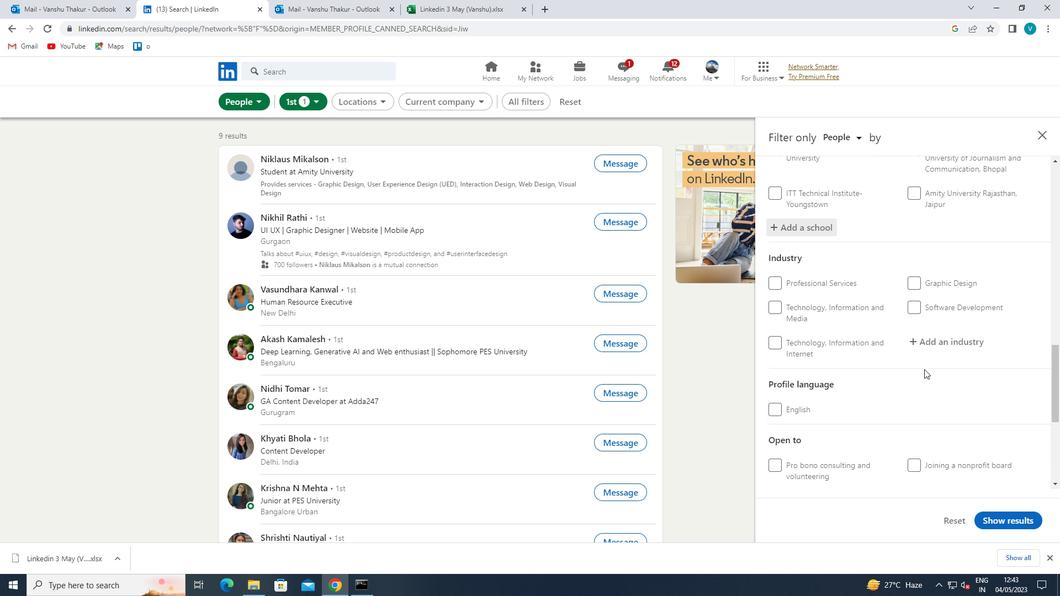 
Action: Mouse pressed left at (940, 346)
Screenshot: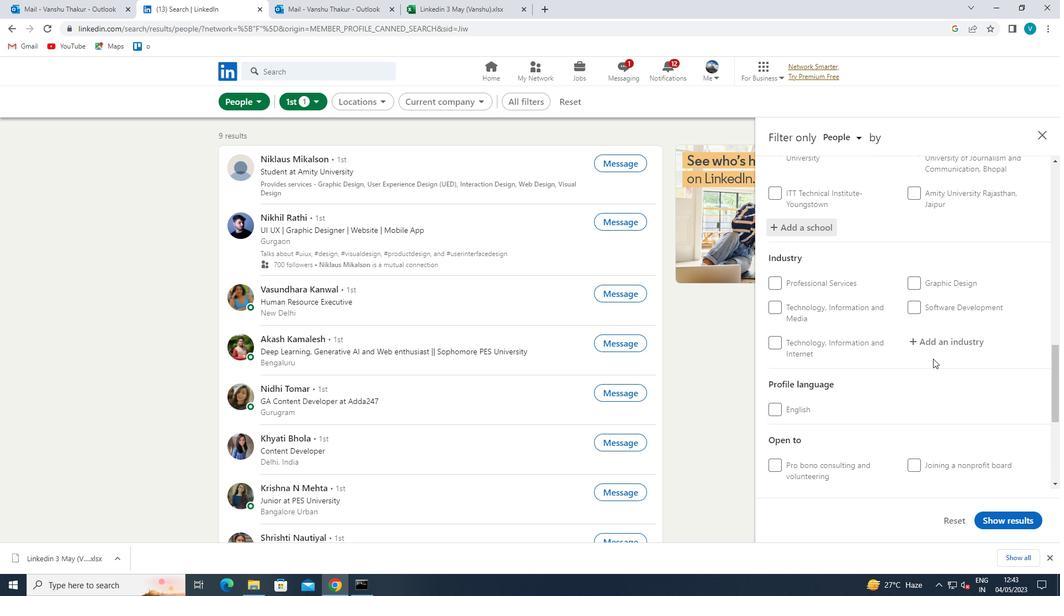 
Action: Mouse moved to (942, 345)
Screenshot: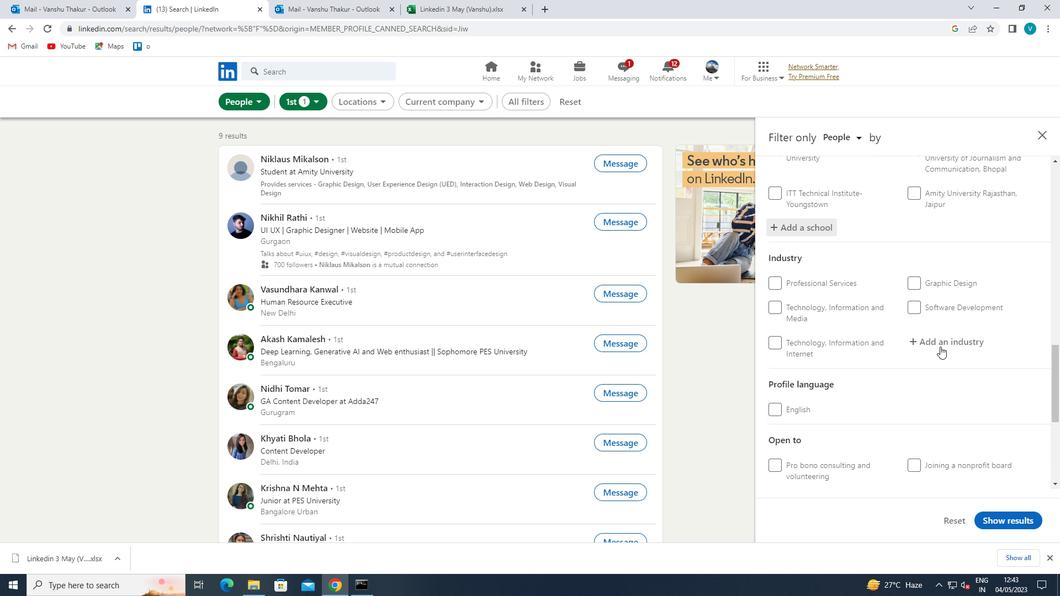 
Action: Key pressed <Key.shift>LIBRAR
Screenshot: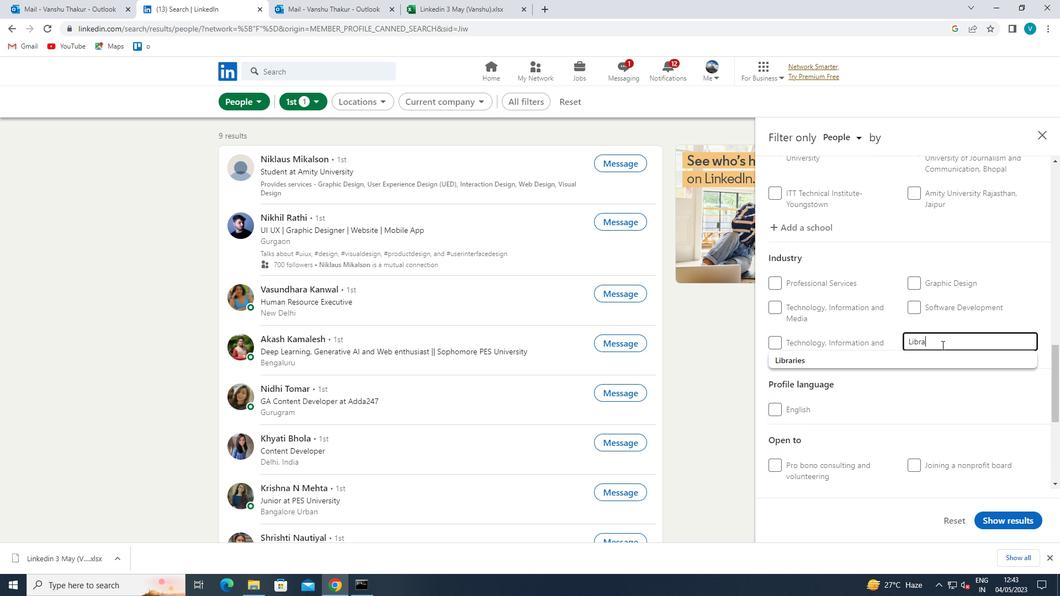 
Action: Mouse moved to (924, 365)
Screenshot: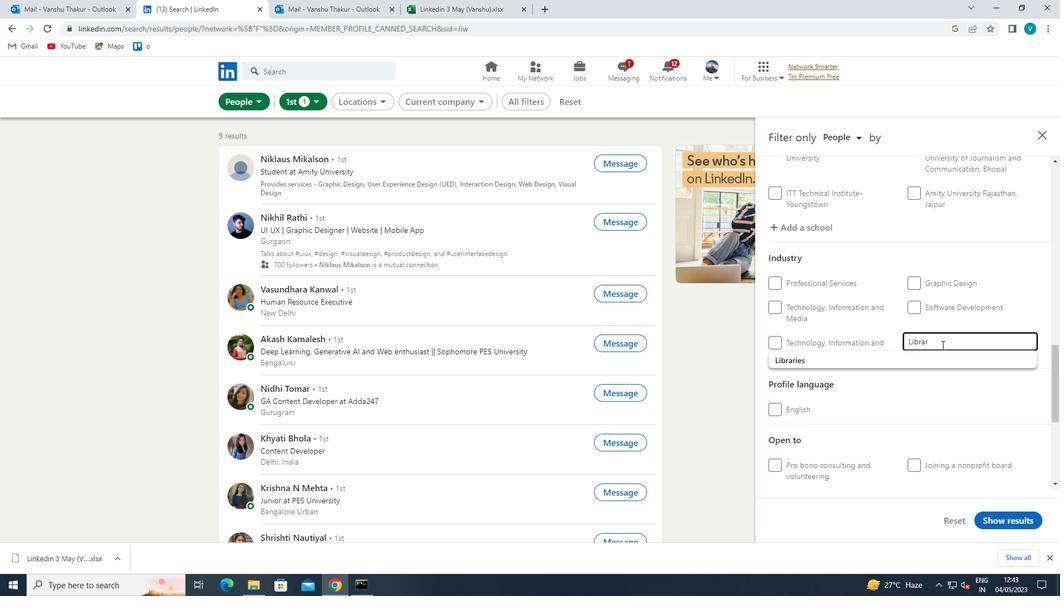 
Action: Mouse pressed left at (924, 365)
Screenshot: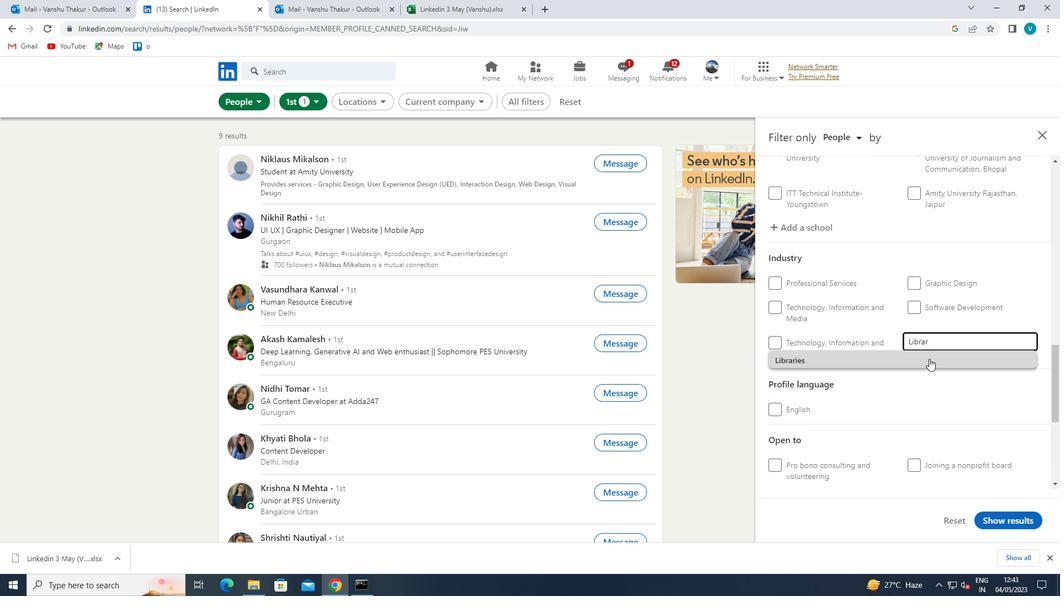 
Action: Mouse scrolled (924, 365) with delta (0, 0)
Screenshot: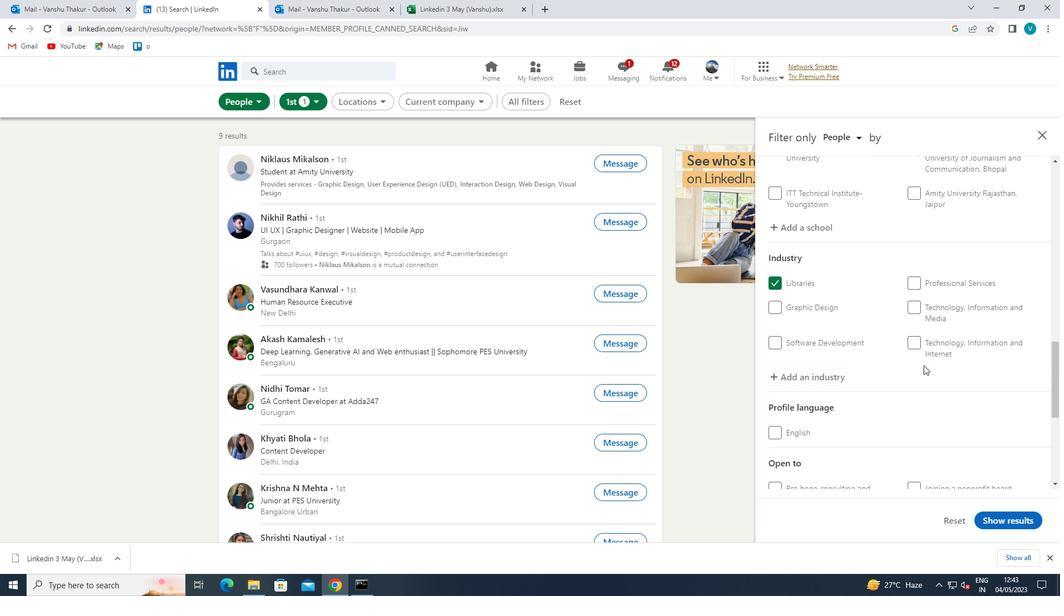 
Action: Mouse scrolled (924, 365) with delta (0, 0)
Screenshot: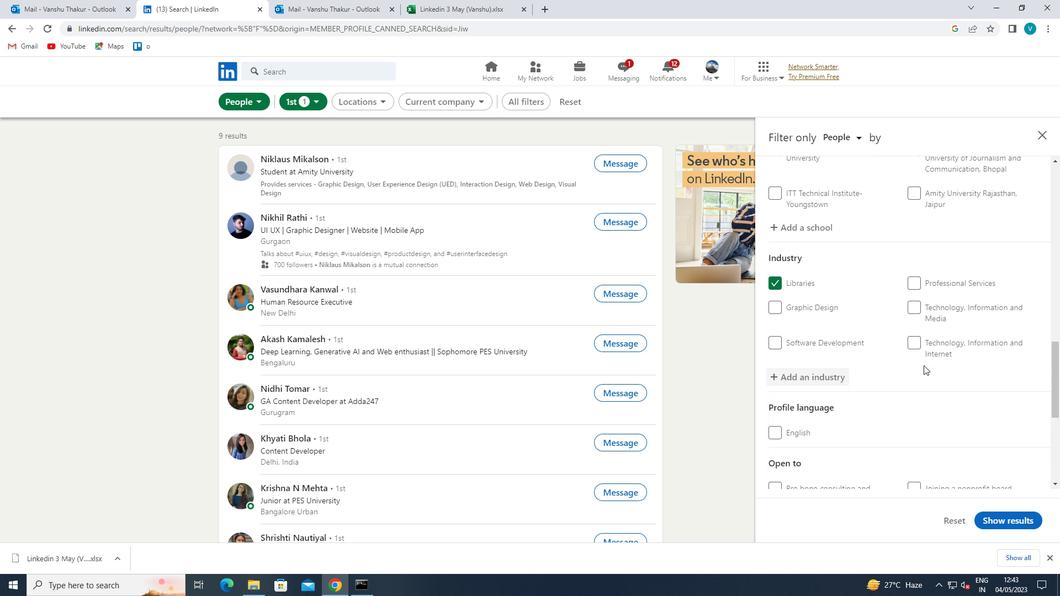 
Action: Mouse scrolled (924, 365) with delta (0, 0)
Screenshot: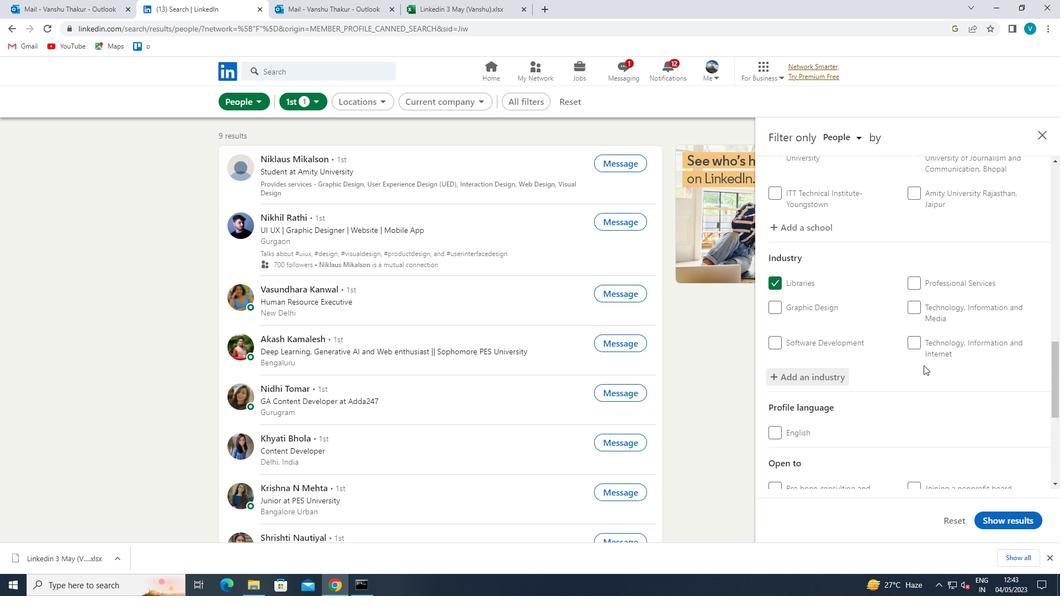 
Action: Mouse scrolled (924, 365) with delta (0, 0)
Screenshot: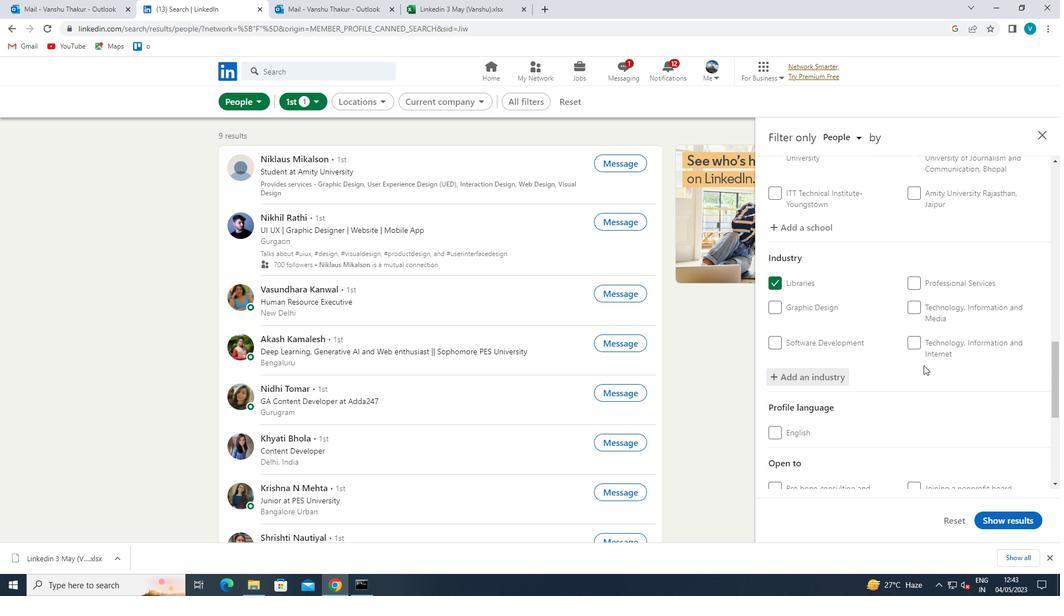 
Action: Mouse moved to (928, 378)
Screenshot: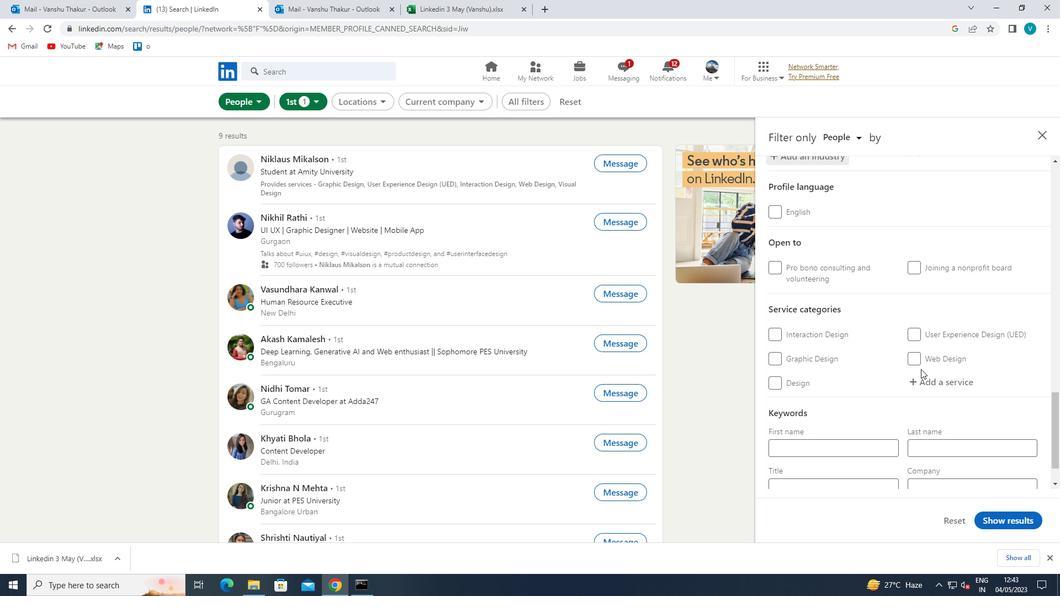 
Action: Mouse pressed left at (928, 378)
Screenshot: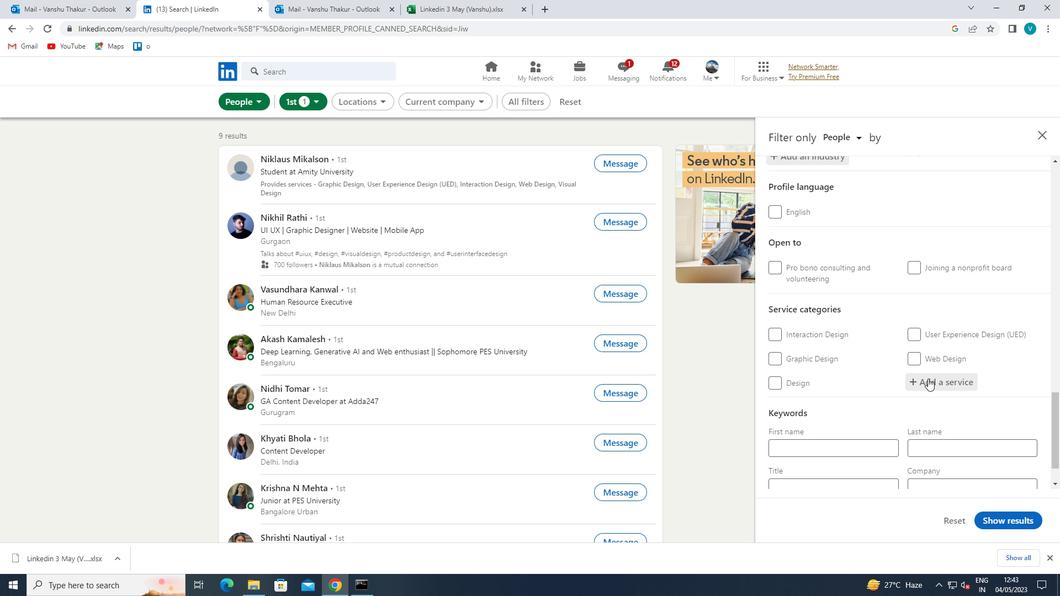 
Action: Key pressed <Key.shift>RETIRE
Screenshot: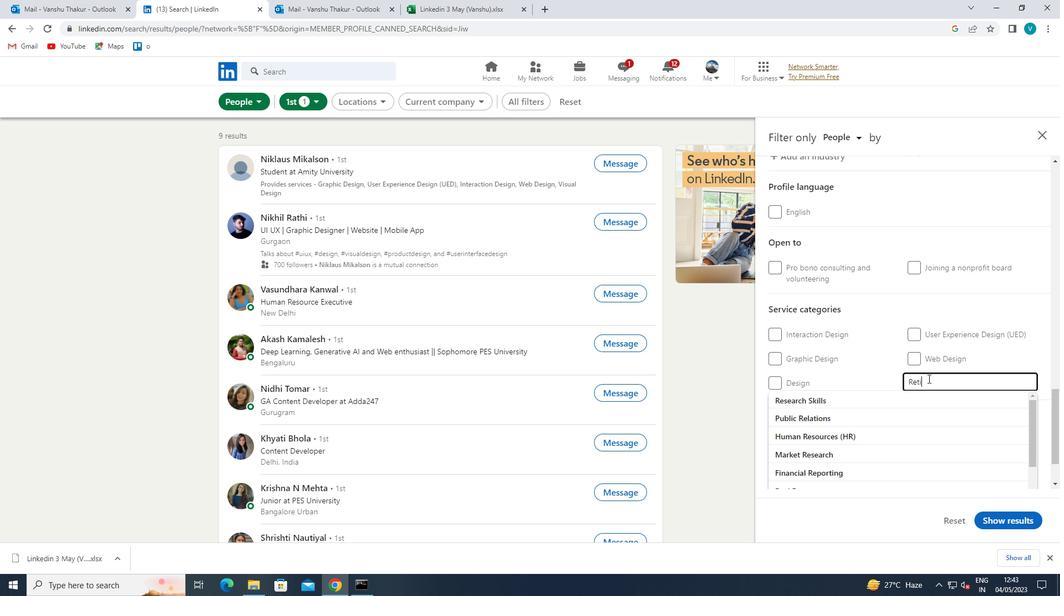 
Action: Mouse moved to (906, 395)
Screenshot: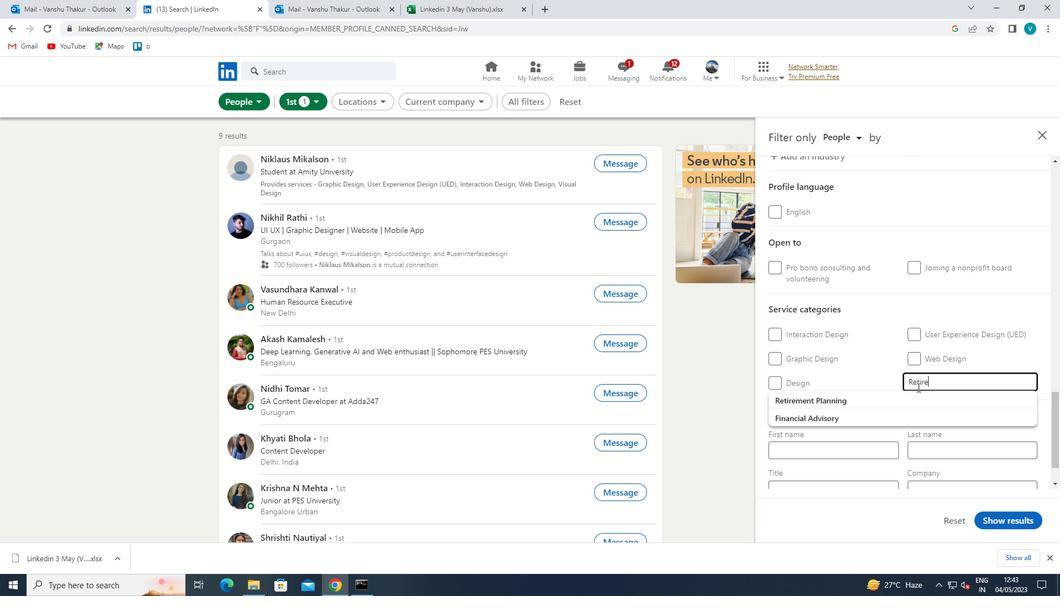 
Action: Mouse pressed left at (906, 395)
Screenshot: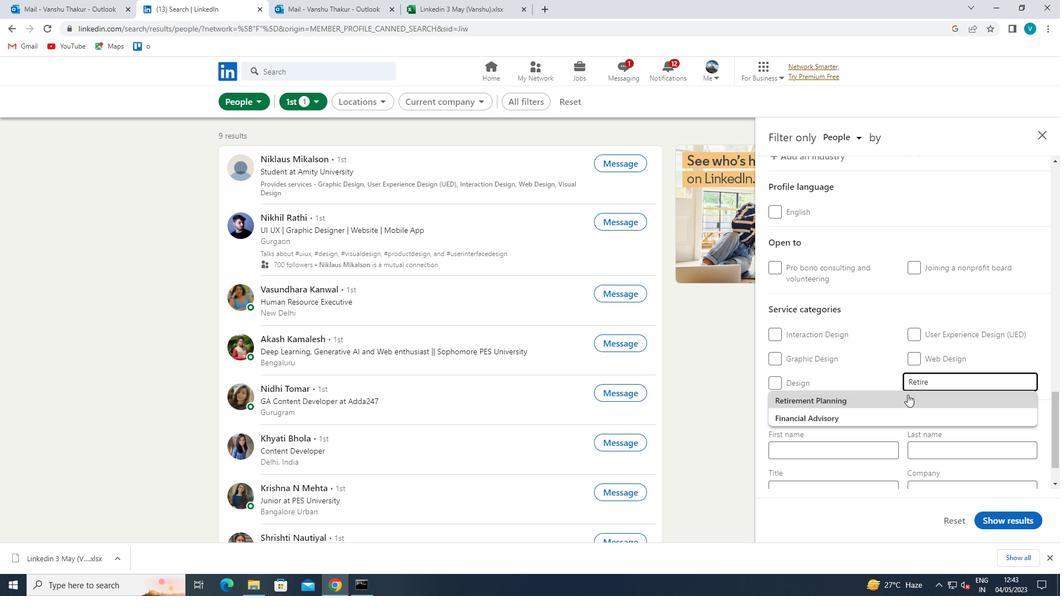 
Action: Mouse moved to (906, 396)
Screenshot: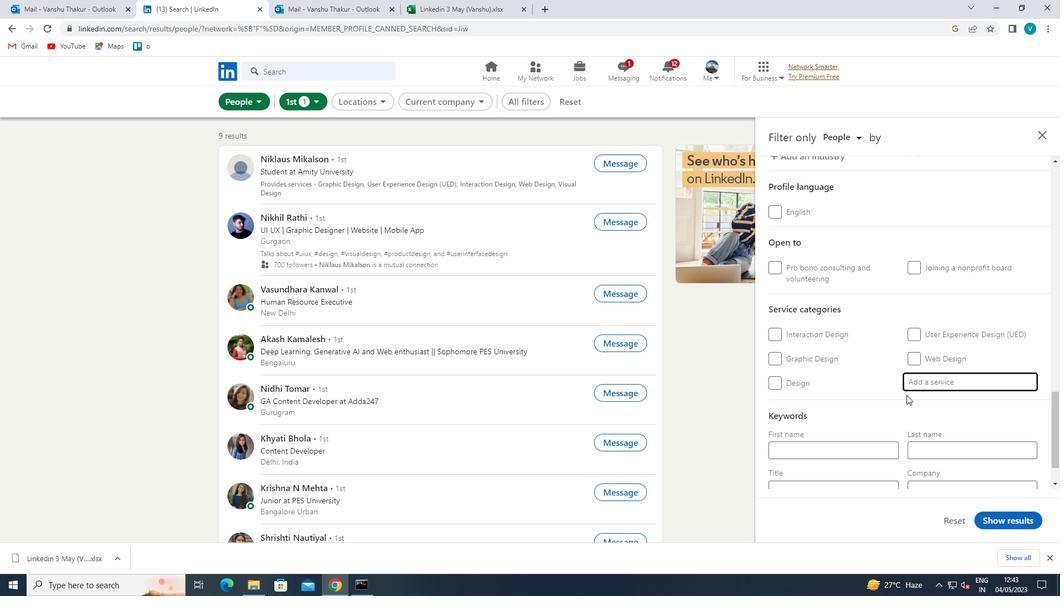 
Action: Mouse scrolled (906, 395) with delta (0, 0)
Screenshot: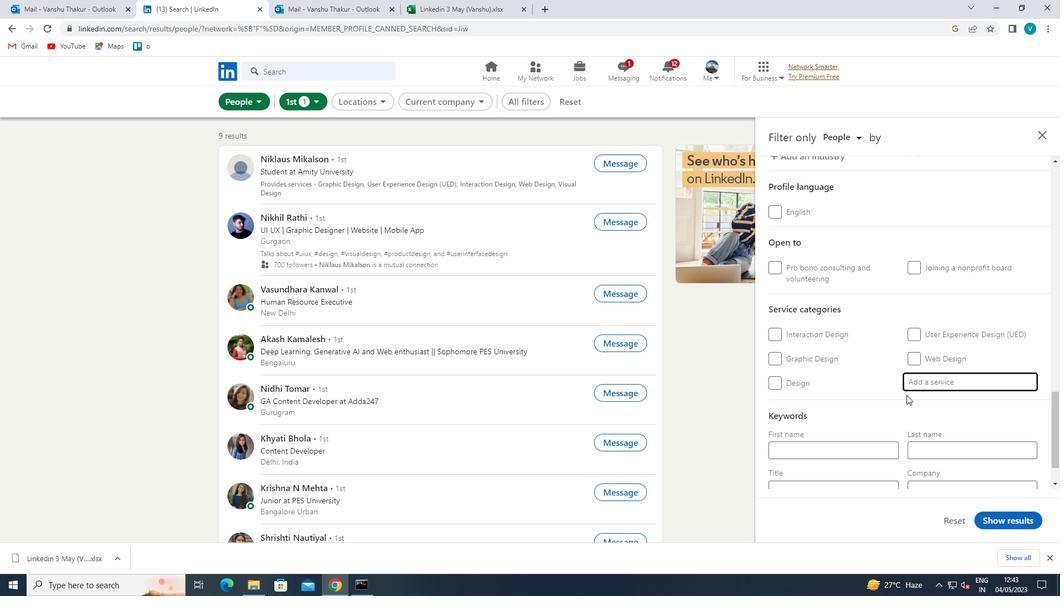 
Action: Mouse moved to (906, 396)
Screenshot: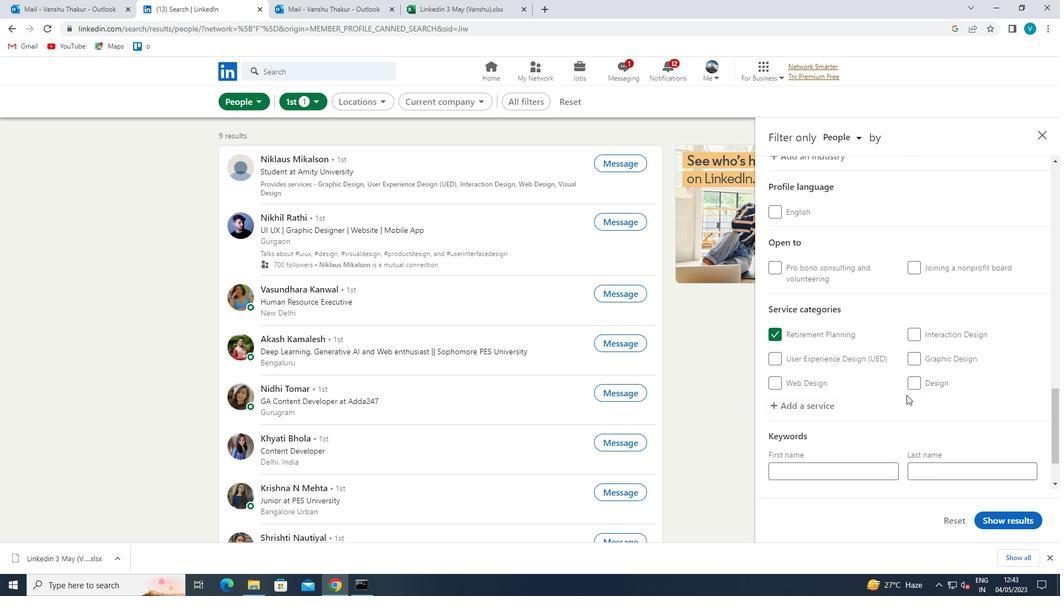 
Action: Mouse scrolled (906, 396) with delta (0, 0)
Screenshot: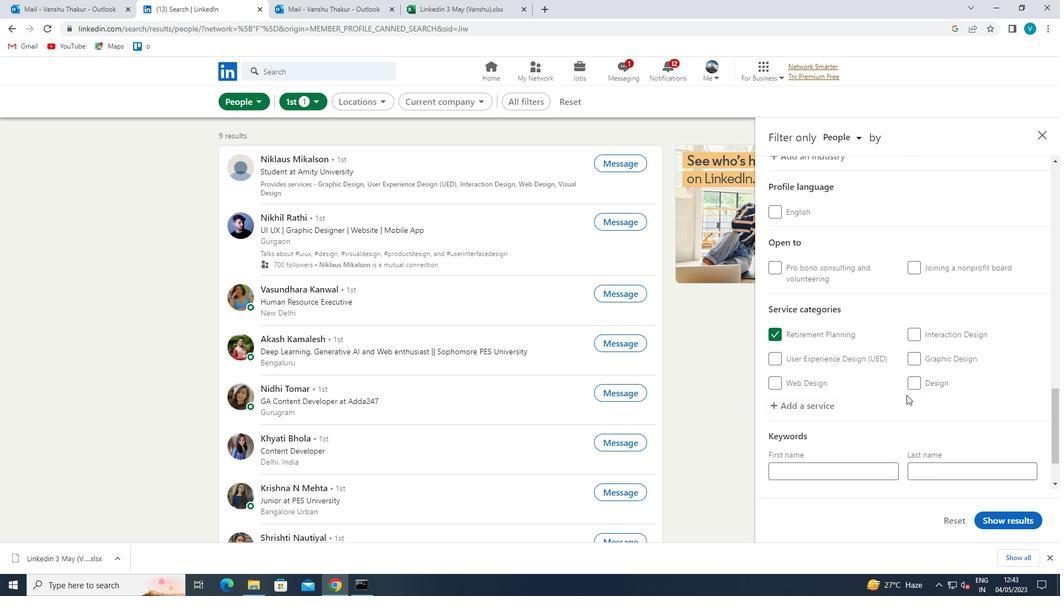 
Action: Mouse scrolled (906, 396) with delta (0, 0)
Screenshot: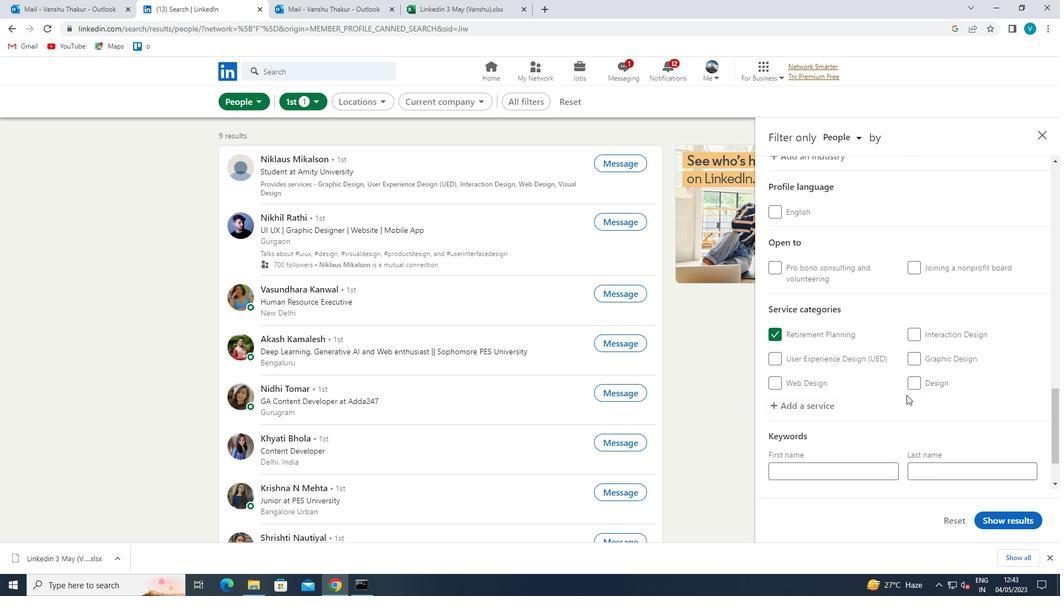 
Action: Mouse moved to (867, 438)
Screenshot: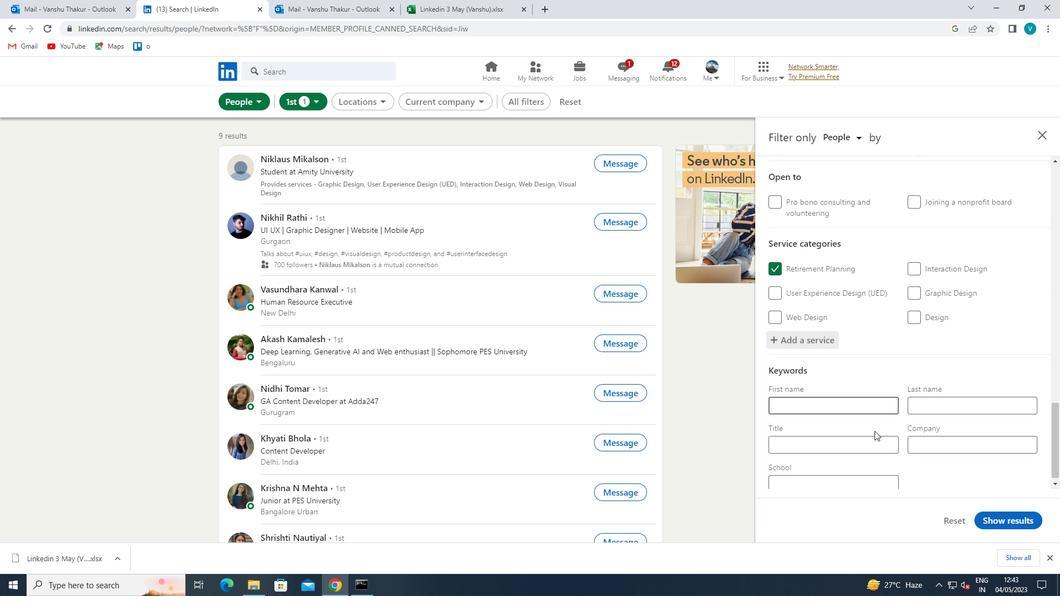 
Action: Mouse pressed left at (867, 438)
Screenshot: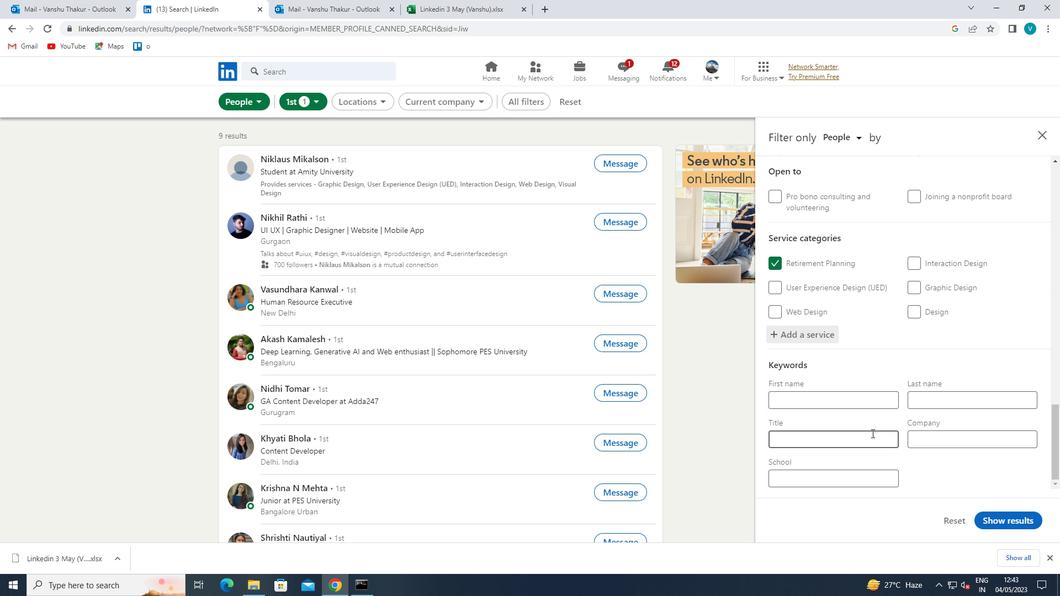
Action: Key pressed <Key.shift>SALES<Key.space><Key.shift>REPRESENTATIVE<Key.space>
Screenshot: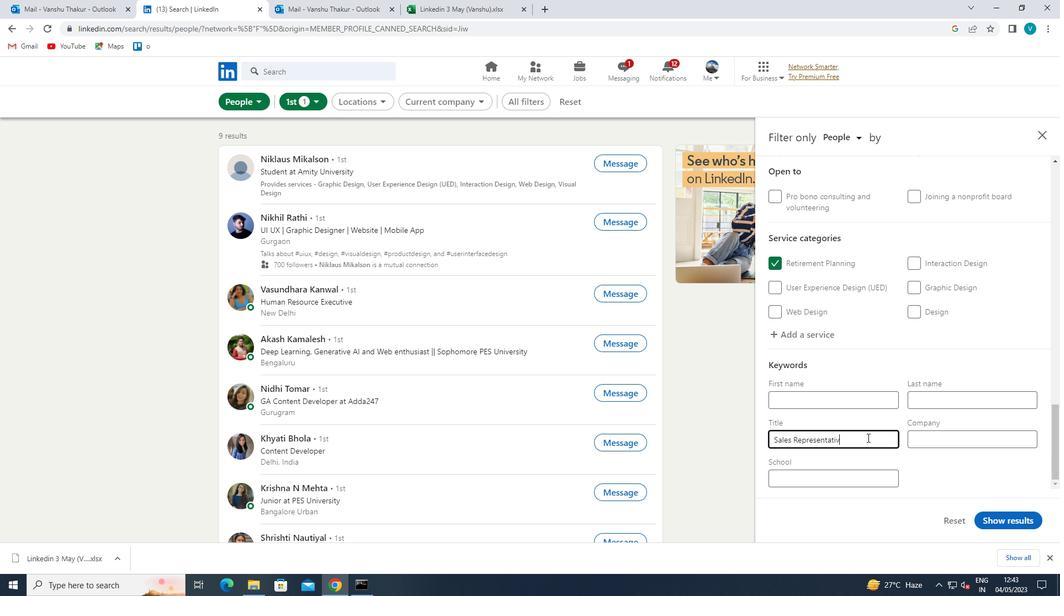 
Action: Mouse moved to (1013, 521)
Screenshot: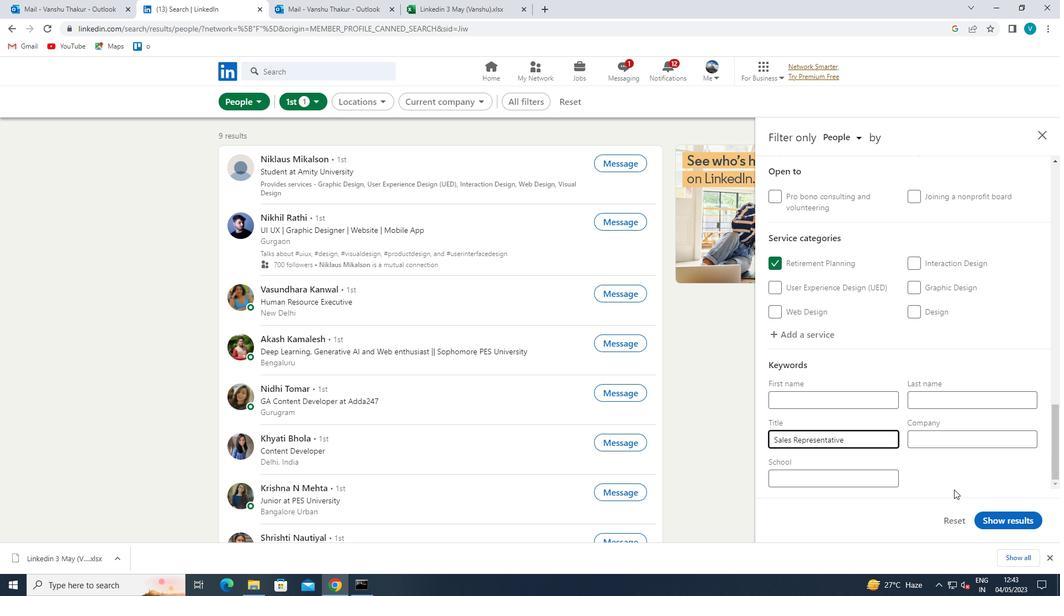 
Action: Mouse pressed left at (1013, 521)
Screenshot: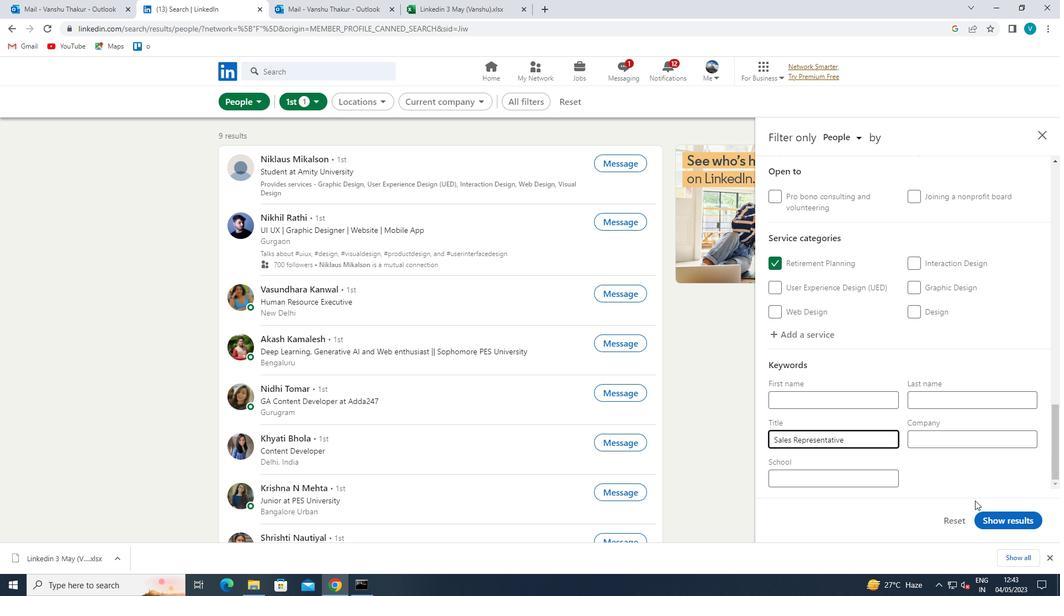 
